 Task: Find connections with filter location Frankenthal with filter topic #lockdownwith filter profile language Potuguese with filter current company Shadowfax with filter school Institute of Engineering & Management (IEM) with filter industry Retail Luxury Goods and Jewelry with filter service category AnimationArchitecture with filter keywords title Account Manager
Action: Mouse moved to (528, 62)
Screenshot: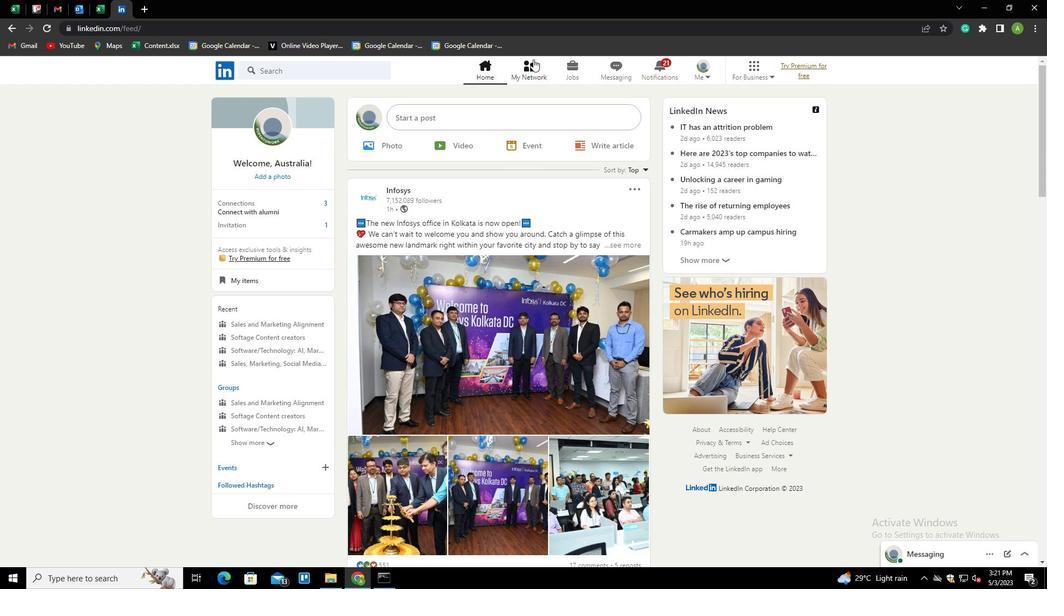
Action: Mouse pressed left at (528, 62)
Screenshot: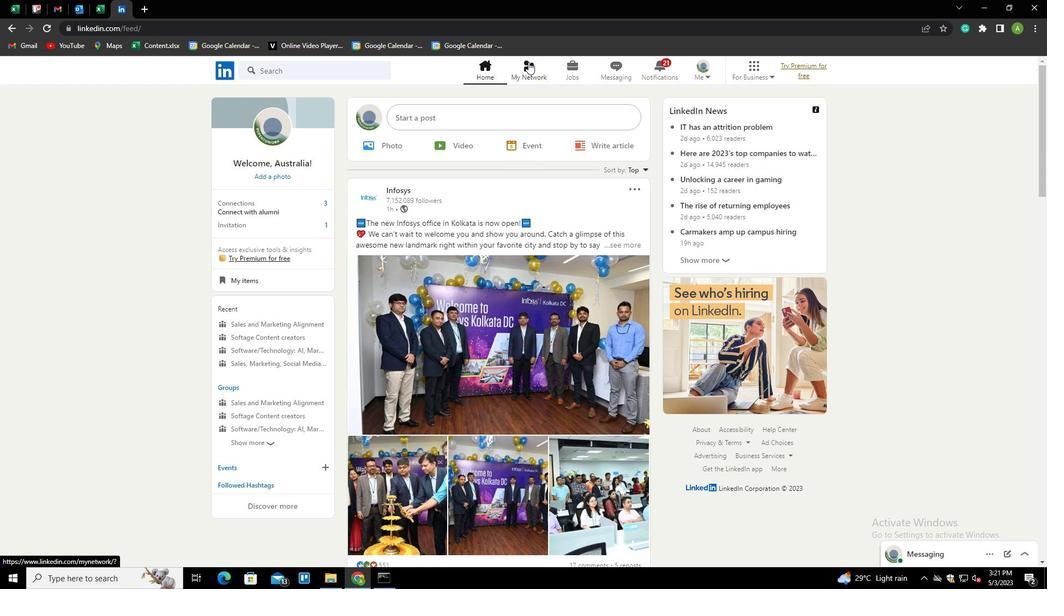 
Action: Mouse moved to (271, 133)
Screenshot: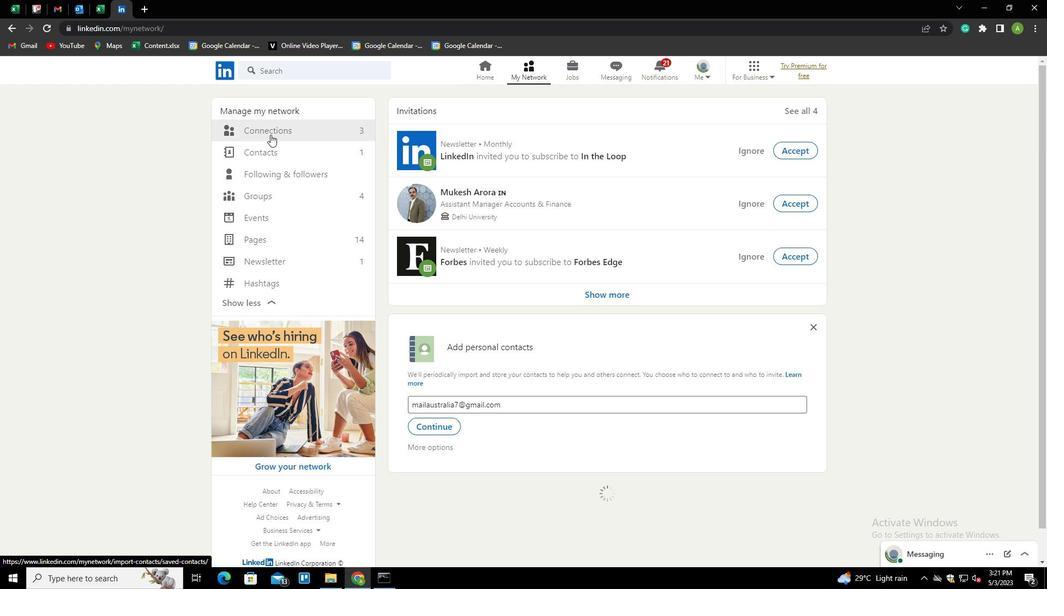 
Action: Mouse pressed left at (271, 133)
Screenshot: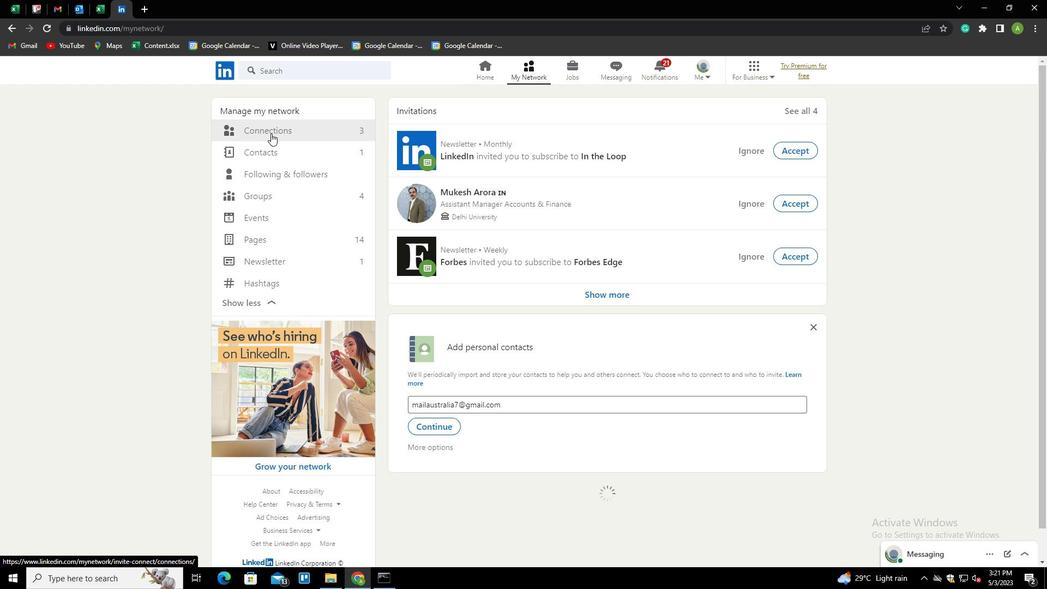
Action: Mouse moved to (591, 131)
Screenshot: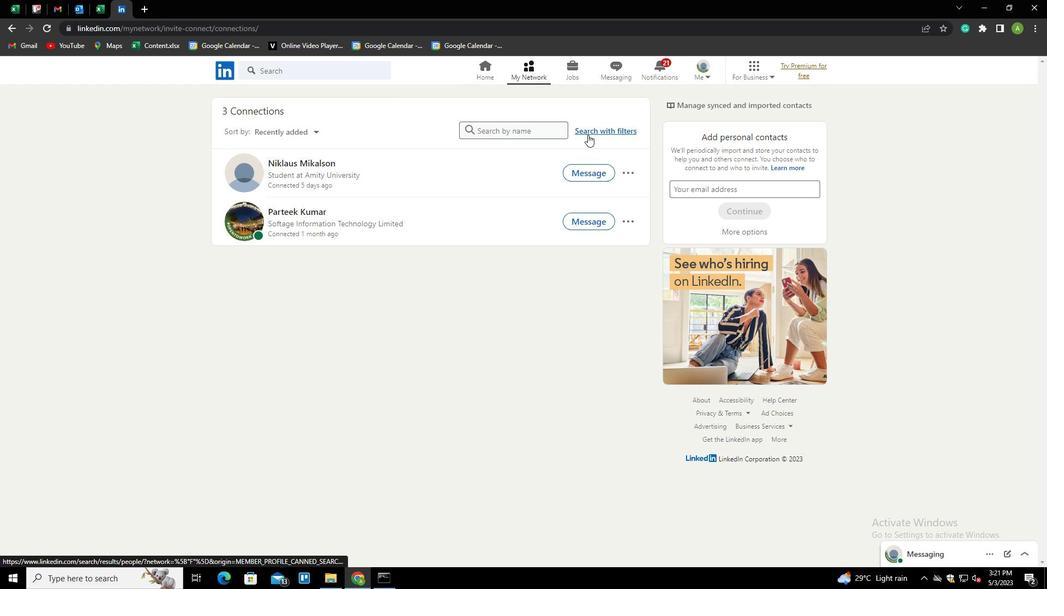 
Action: Mouse pressed left at (591, 131)
Screenshot: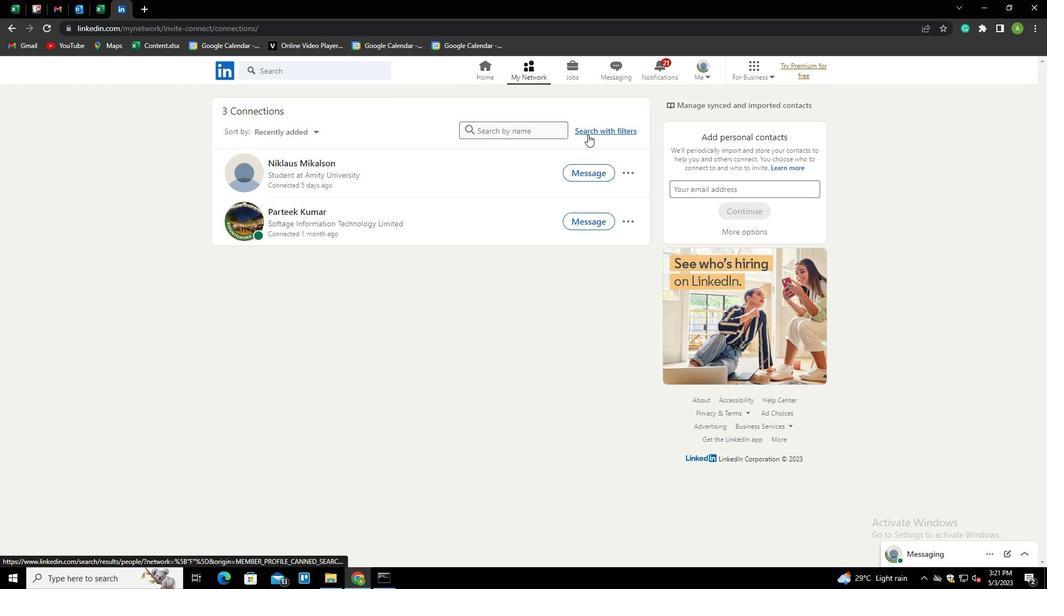 
Action: Mouse moved to (551, 92)
Screenshot: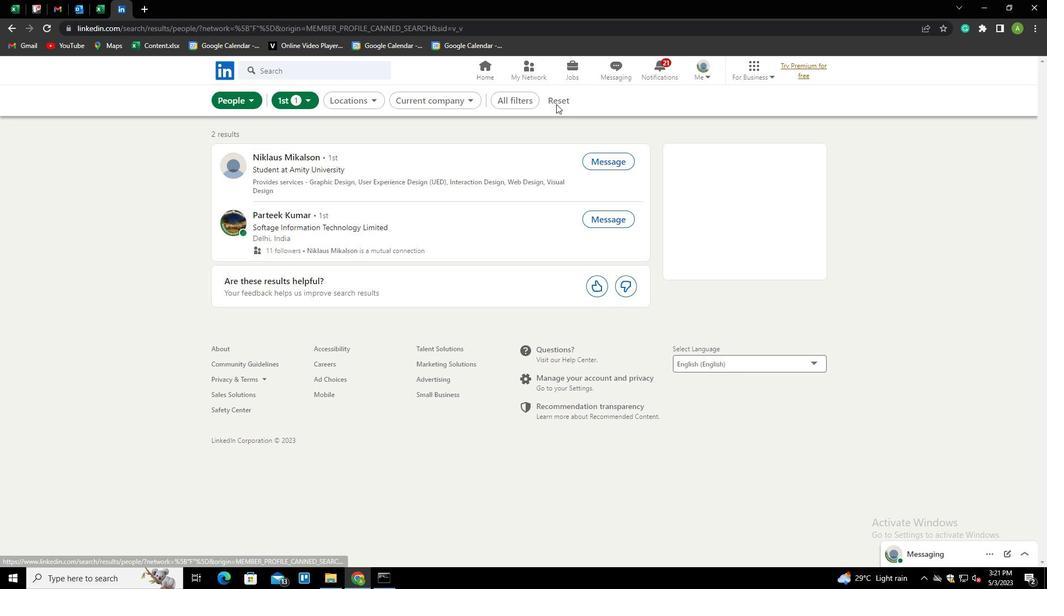 
Action: Mouse pressed left at (551, 92)
Screenshot: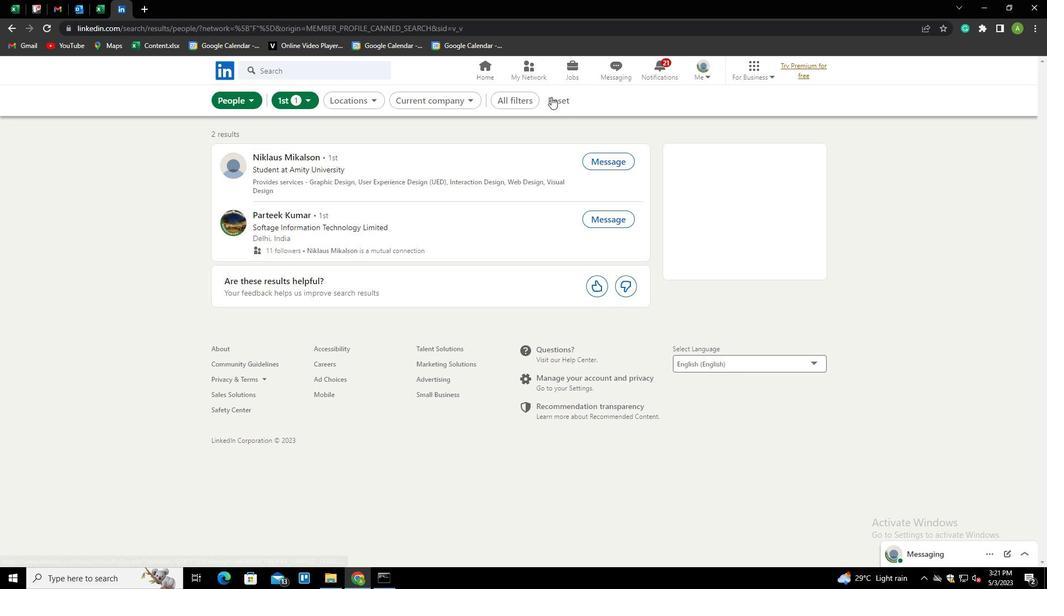 
Action: Mouse moved to (537, 96)
Screenshot: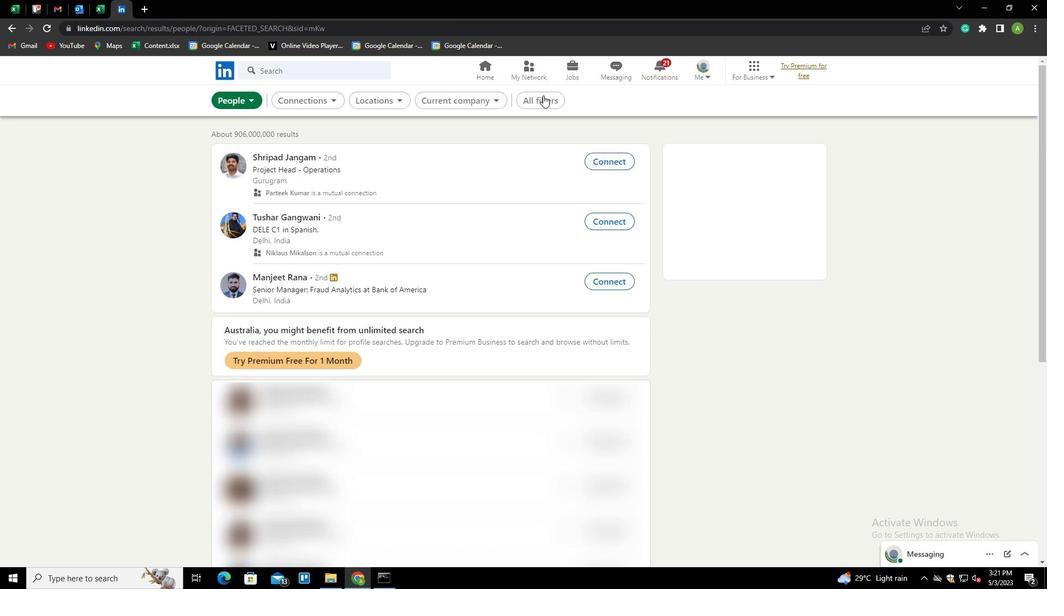 
Action: Mouse pressed left at (537, 96)
Screenshot: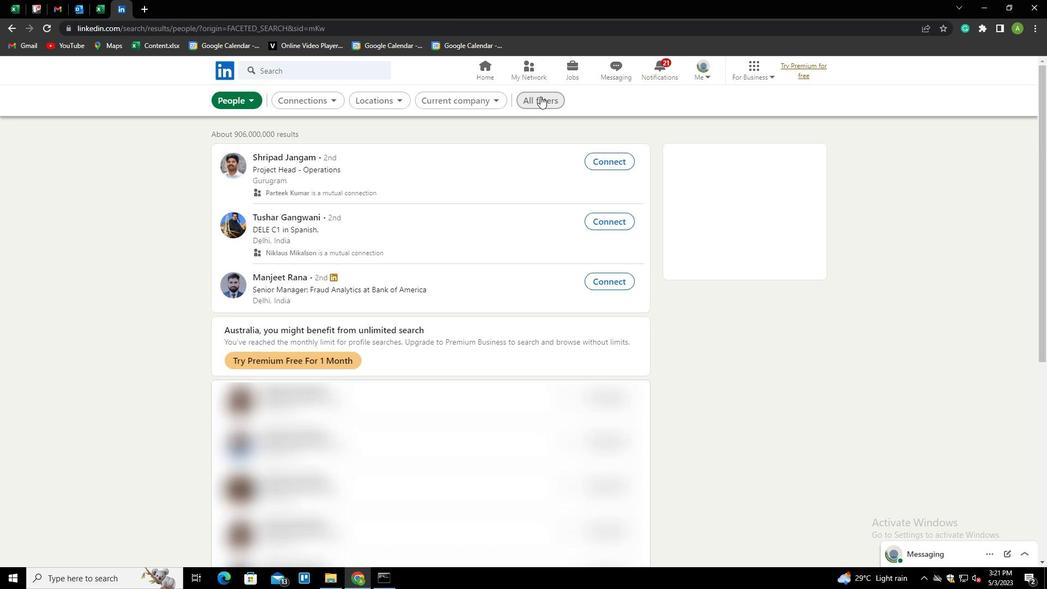 
Action: Mouse moved to (888, 318)
Screenshot: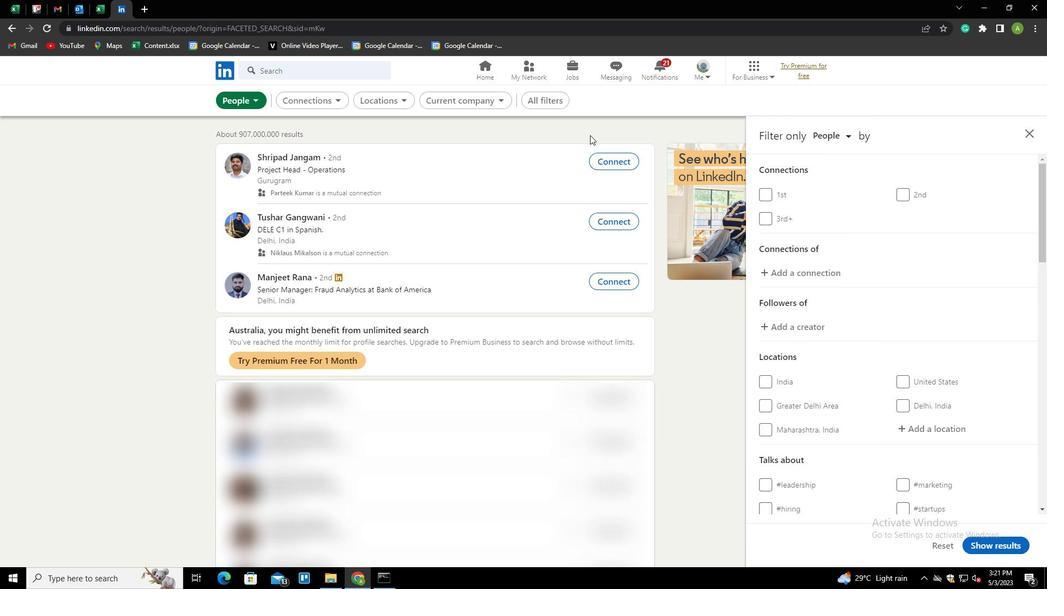 
Action: Mouse scrolled (888, 317) with delta (0, 0)
Screenshot: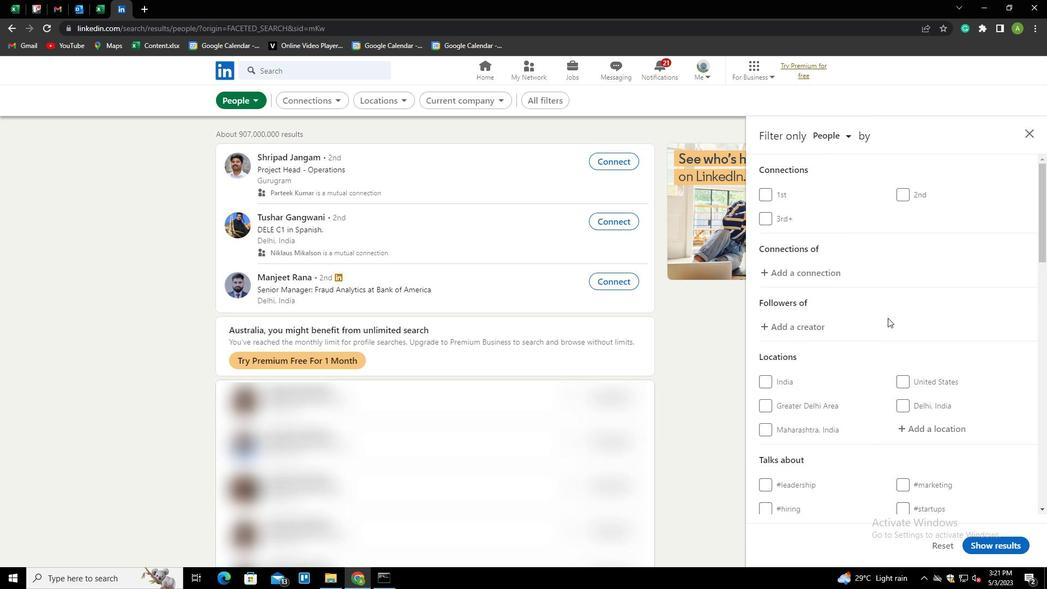 
Action: Mouse scrolled (888, 317) with delta (0, 0)
Screenshot: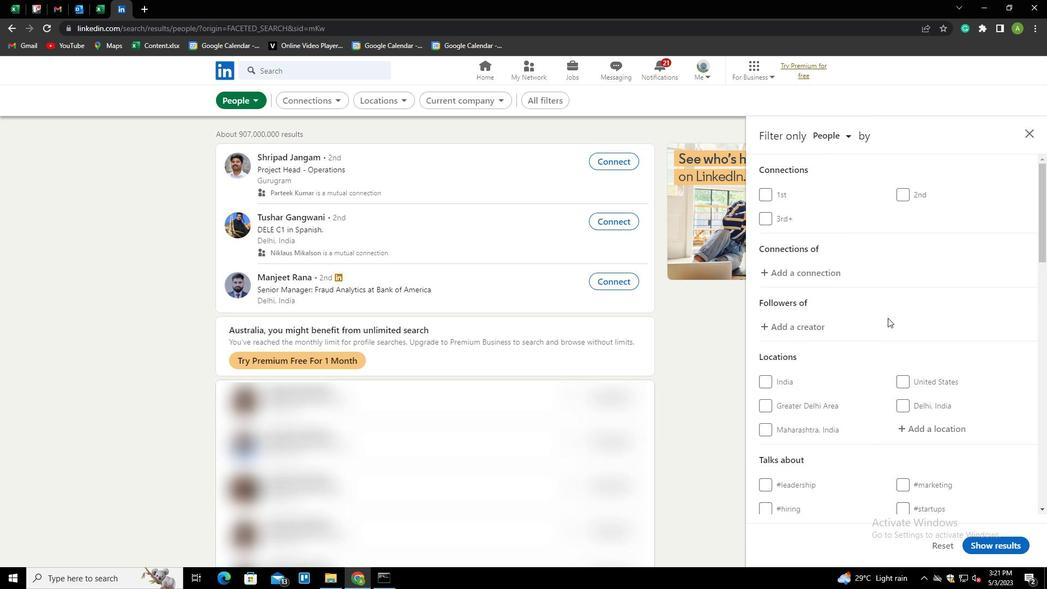 
Action: Mouse moved to (917, 312)
Screenshot: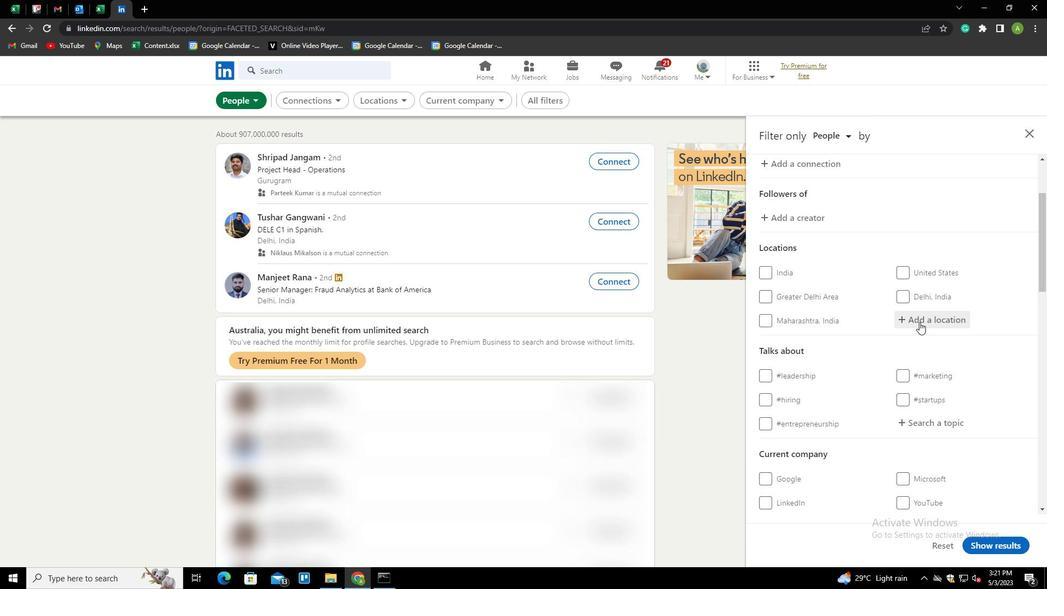 
Action: Mouse pressed left at (917, 312)
Screenshot: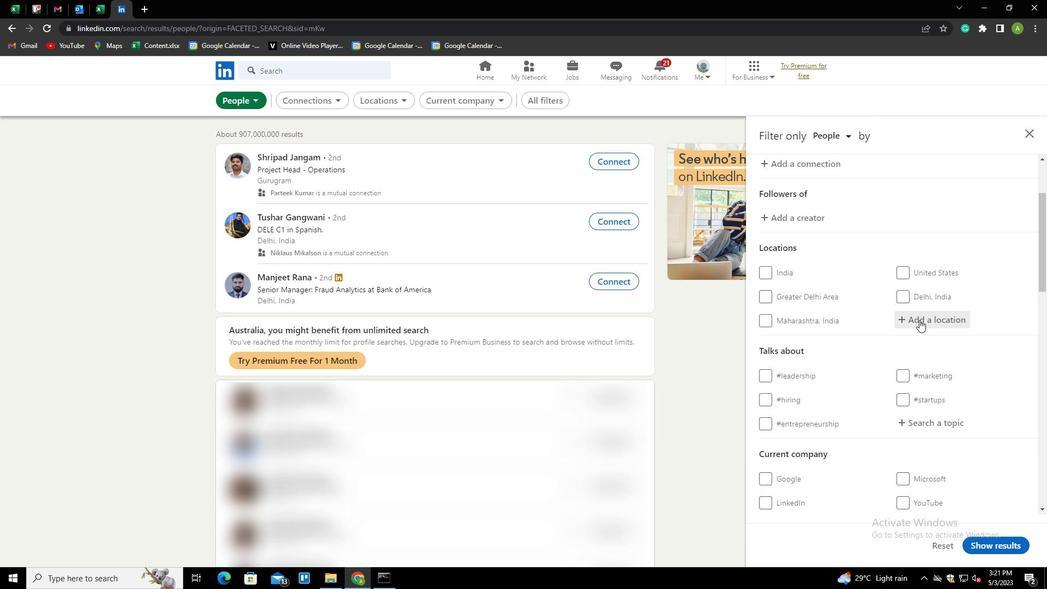 
Action: Mouse moved to (886, 313)
Screenshot: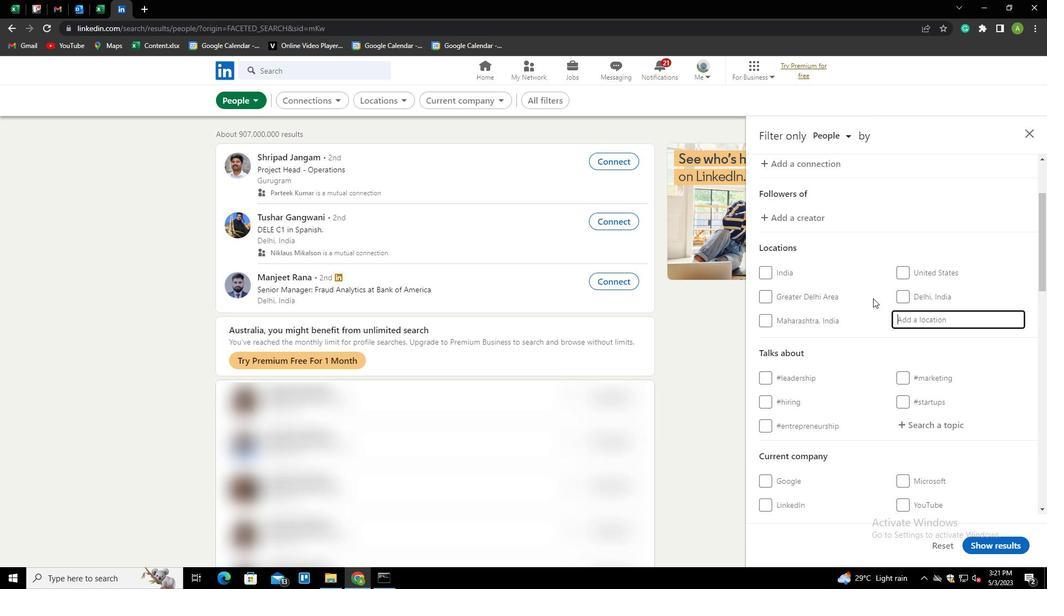 
Action: Key pressed <Key.shift>
Screenshot: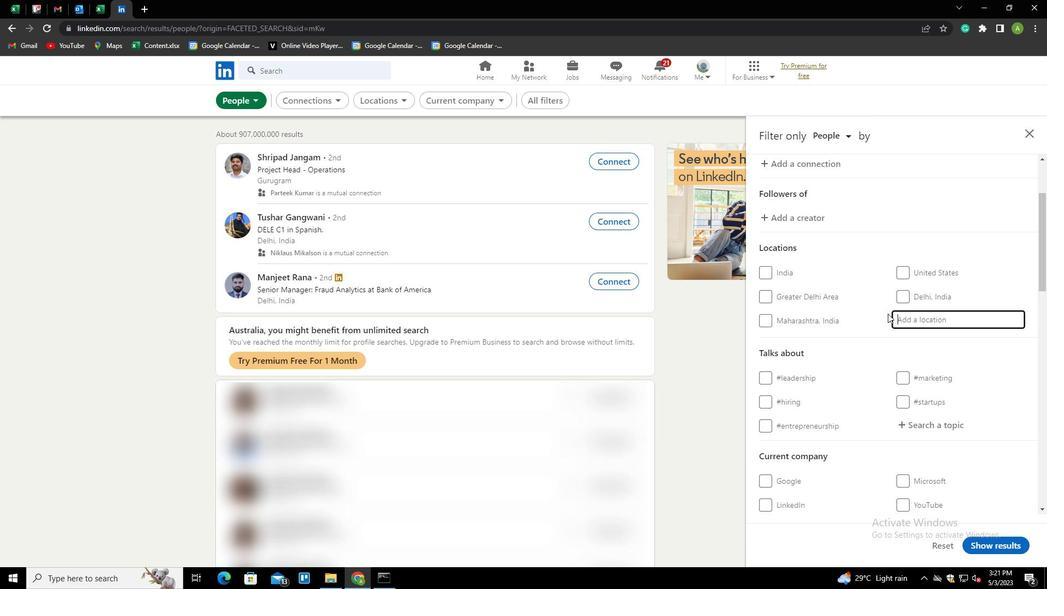 
Action: Mouse moved to (885, 313)
Screenshot: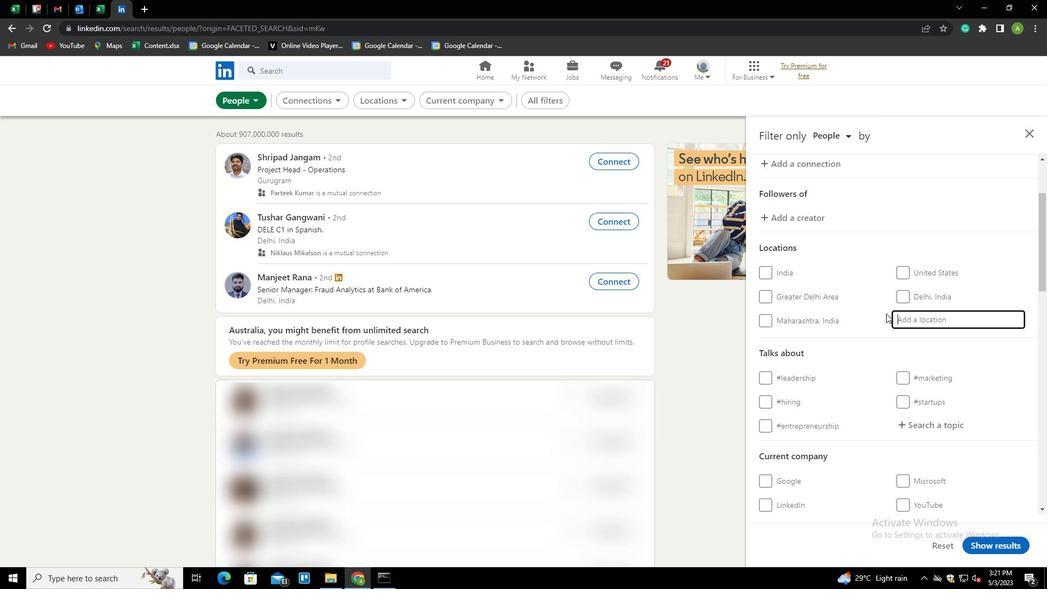 
Action: Key pressed FRANKENTHAL<Key.down><Key.enter>
Screenshot: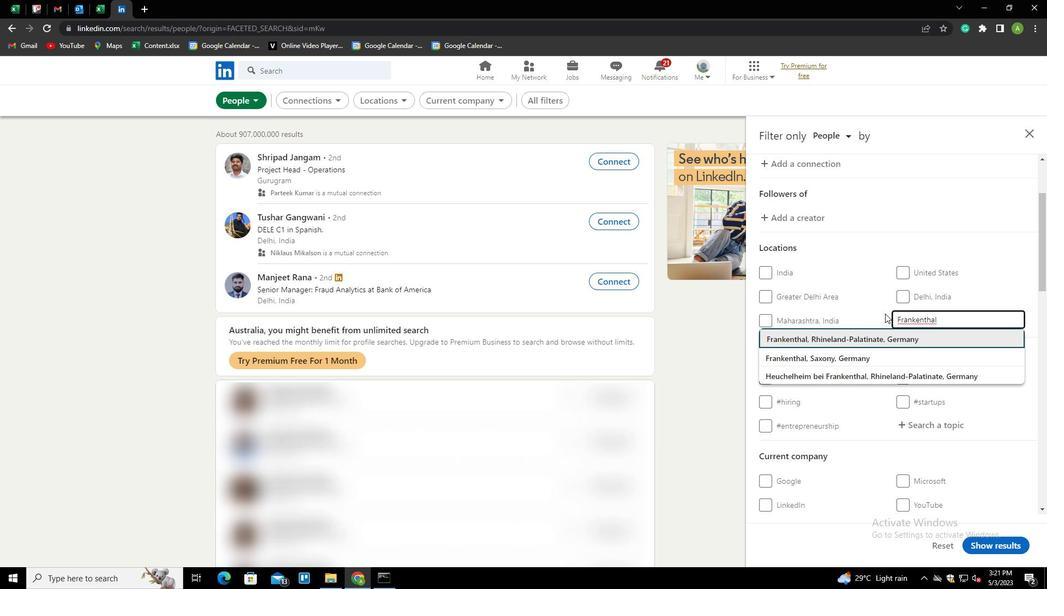 
Action: Mouse scrolled (885, 313) with delta (0, 0)
Screenshot: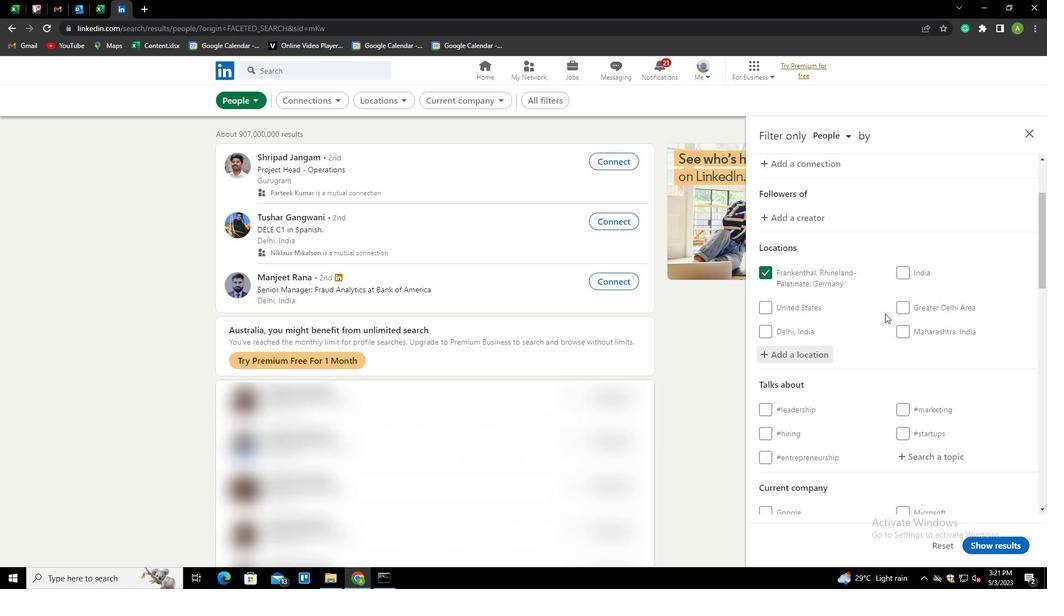 
Action: Mouse scrolled (885, 313) with delta (0, 0)
Screenshot: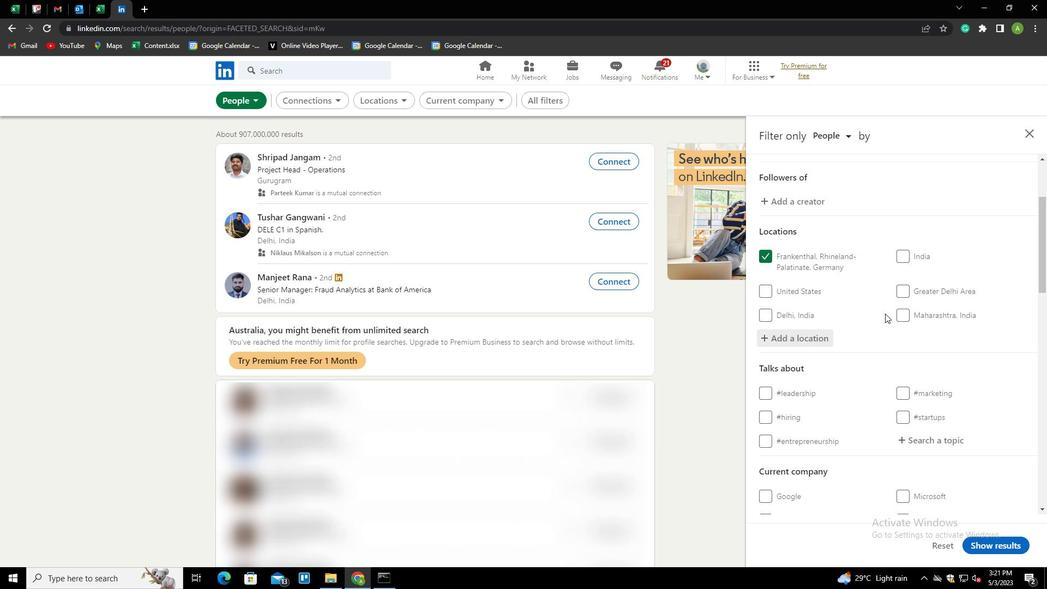 
Action: Mouse scrolled (885, 313) with delta (0, 0)
Screenshot: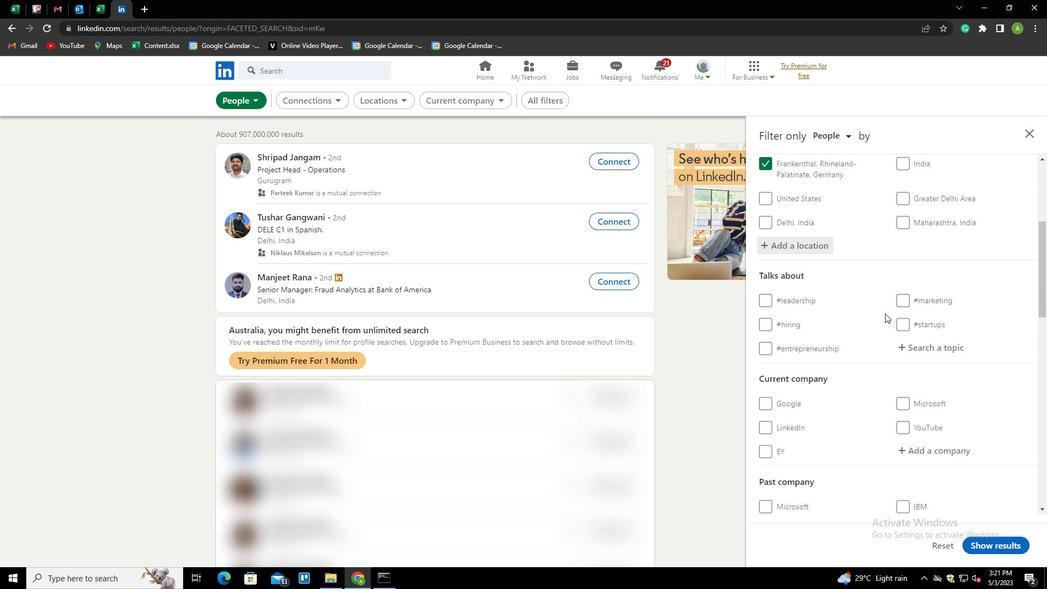 
Action: Mouse moved to (923, 287)
Screenshot: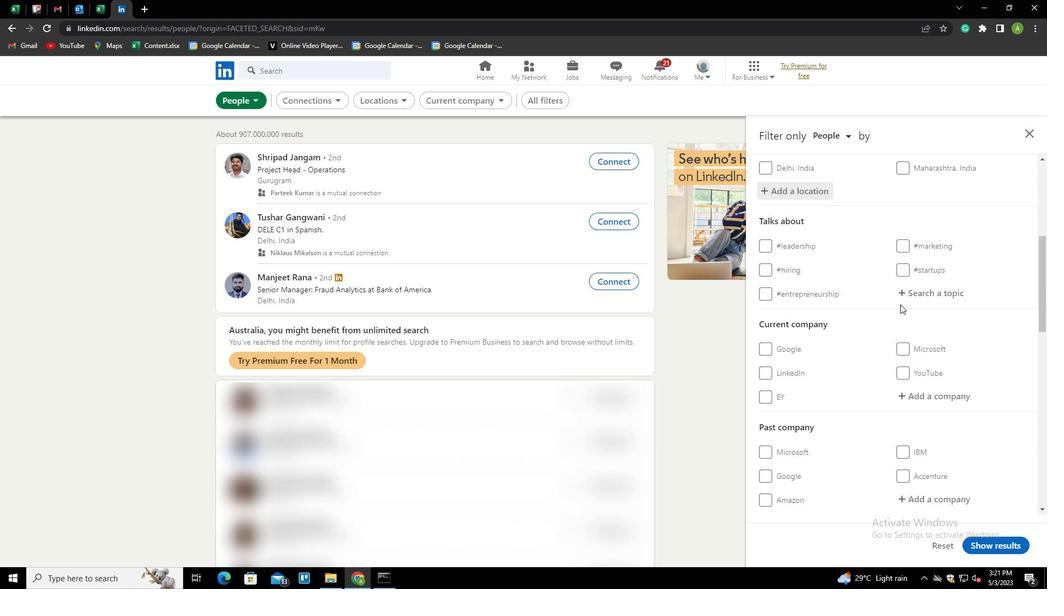 
Action: Mouse pressed left at (923, 287)
Screenshot: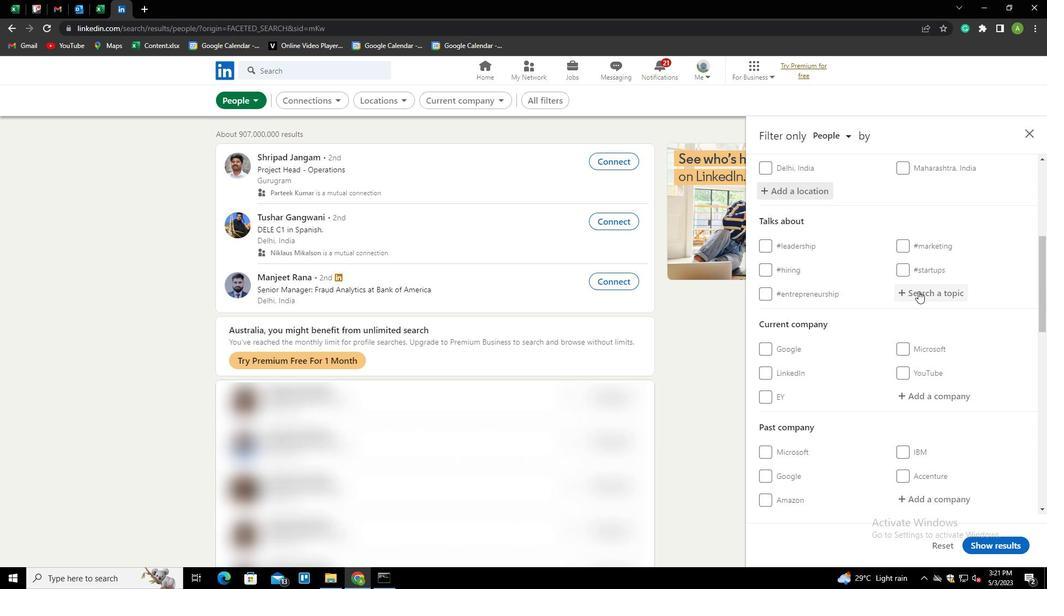
Action: Mouse moved to (838, 231)
Screenshot: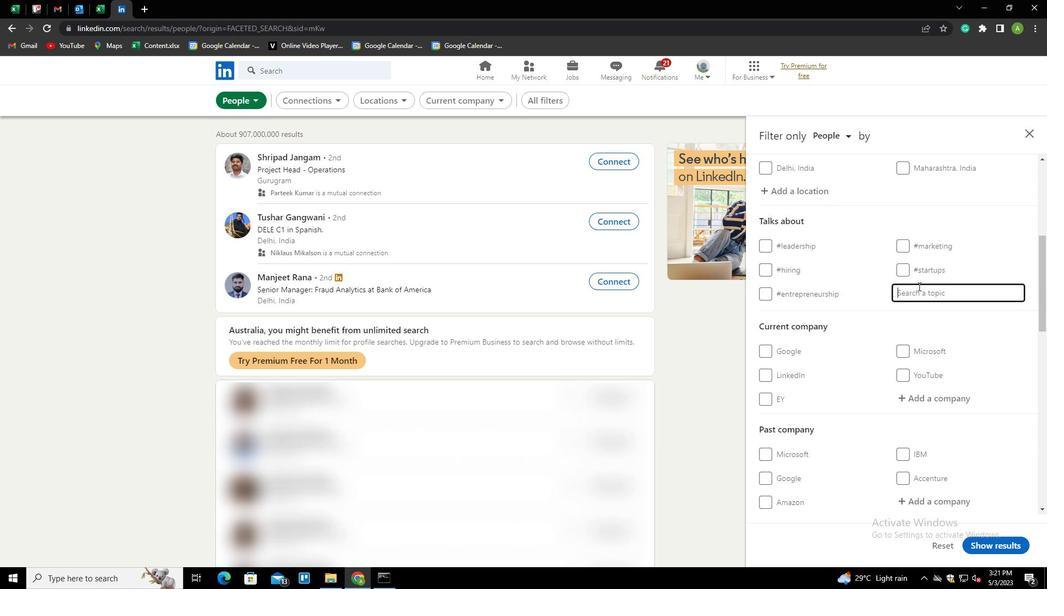 
Action: Key pressed LOCKDOE<Key.backspace>WN<Key.down><Key.enter>
Screenshot: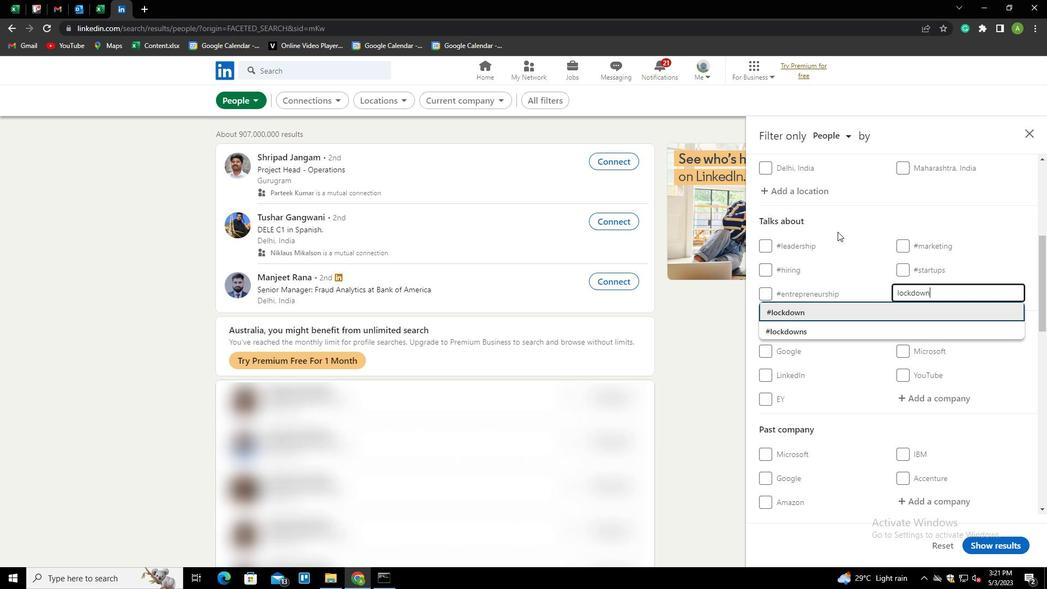 
Action: Mouse scrolled (838, 231) with delta (0, 0)
Screenshot: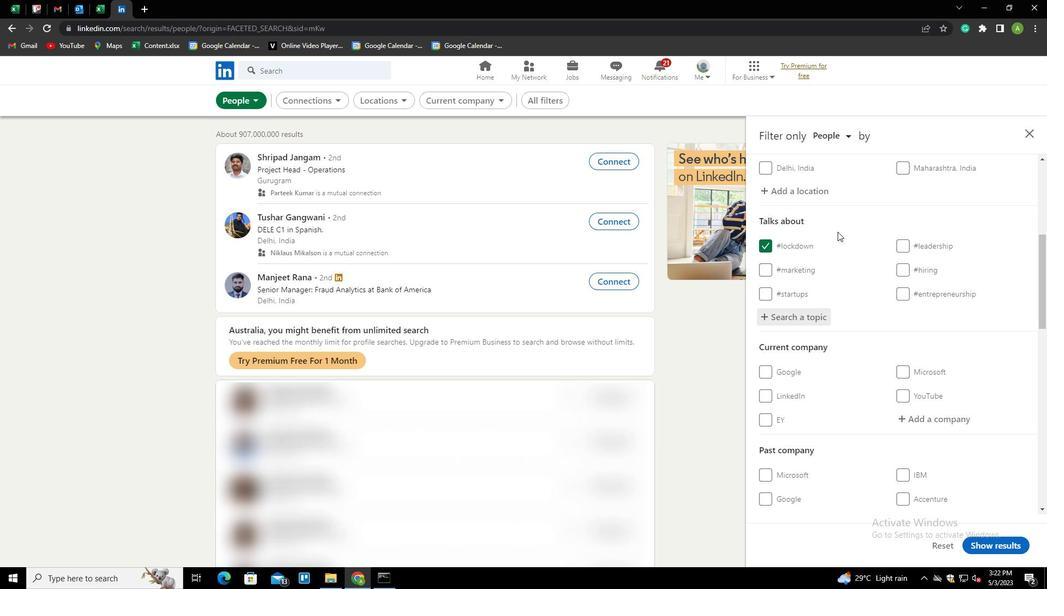 
Action: Mouse scrolled (838, 231) with delta (0, 0)
Screenshot: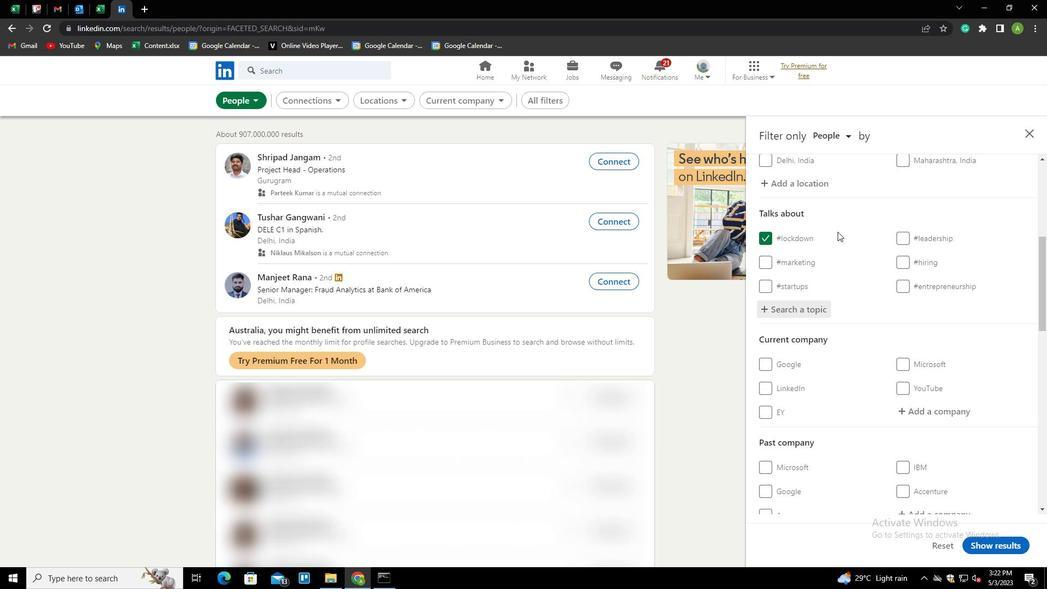 
Action: Mouse scrolled (838, 231) with delta (0, 0)
Screenshot: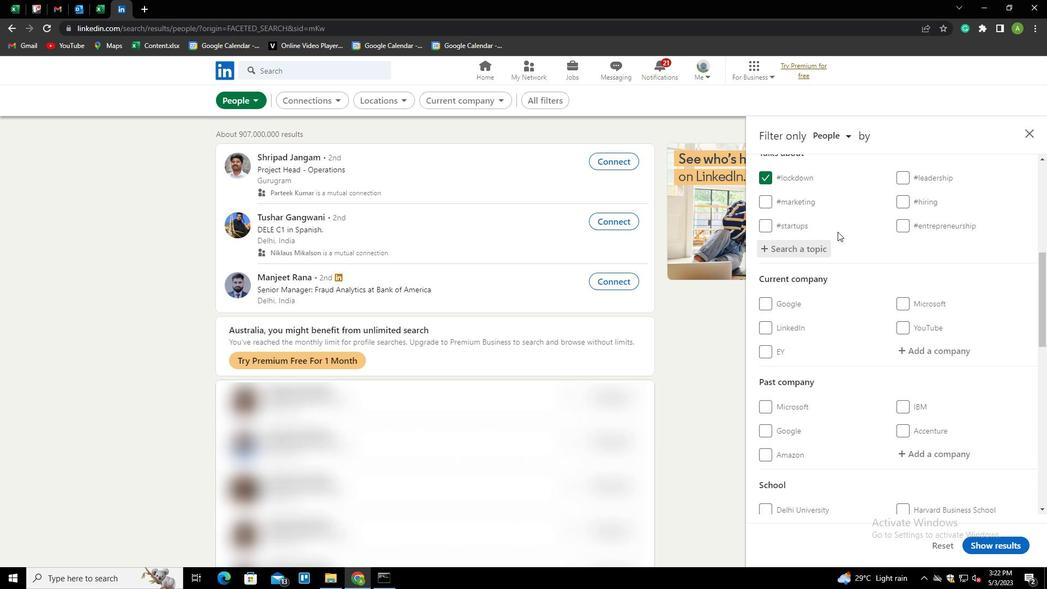 
Action: Mouse moved to (921, 267)
Screenshot: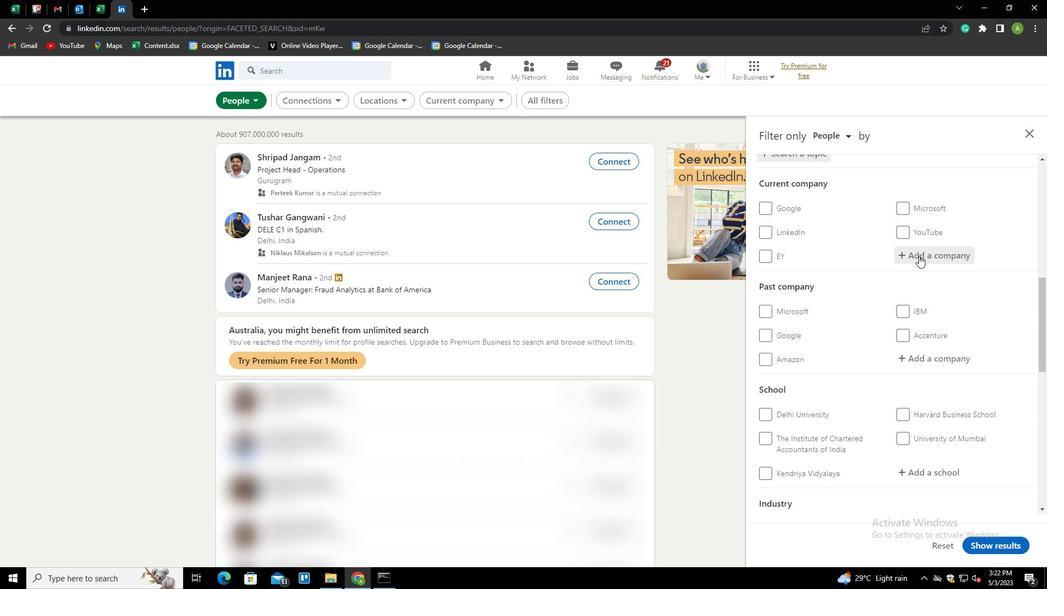 
Action: Mouse scrolled (921, 267) with delta (0, 0)
Screenshot: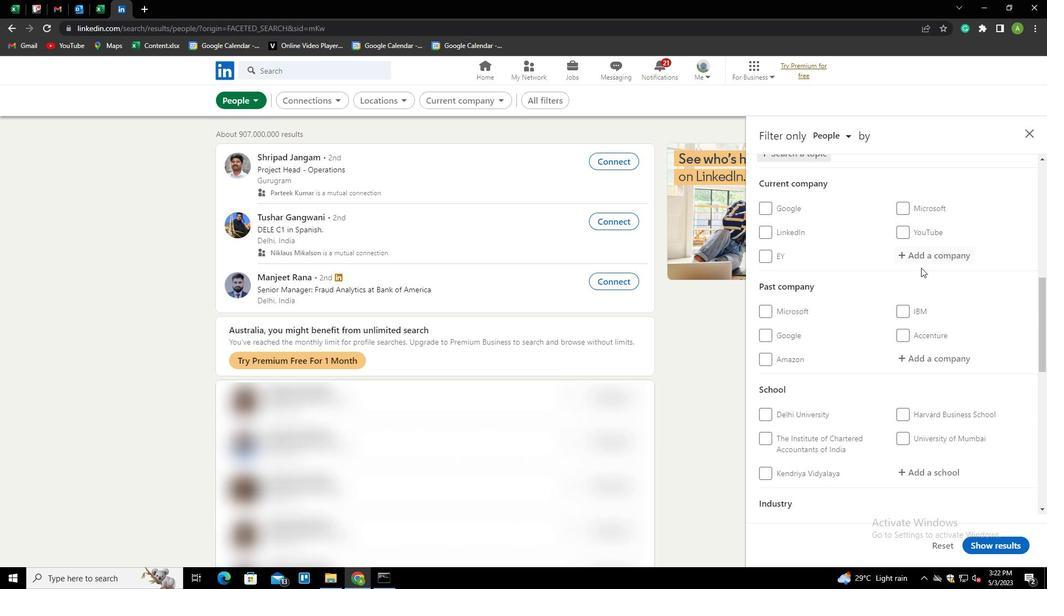 
Action: Mouse scrolled (921, 267) with delta (0, 0)
Screenshot: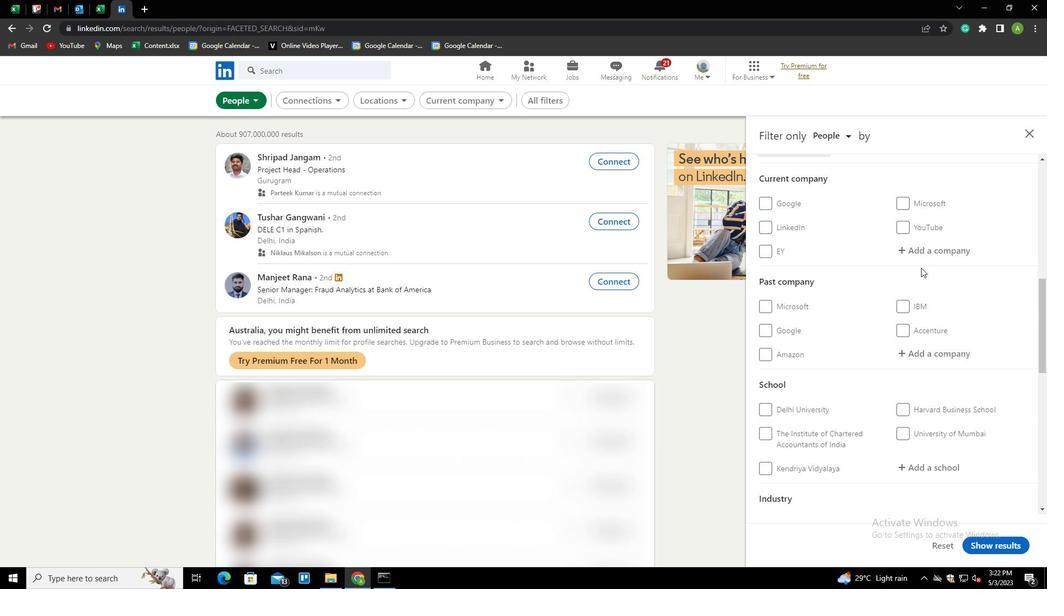 
Action: Mouse scrolled (921, 267) with delta (0, 0)
Screenshot: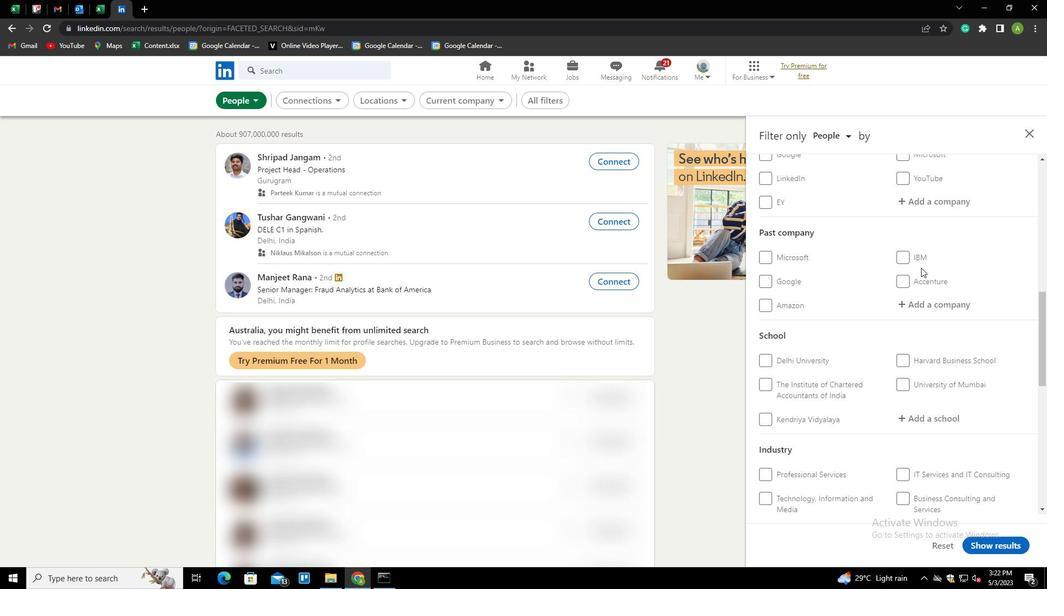 
Action: Mouse scrolled (921, 267) with delta (0, 0)
Screenshot: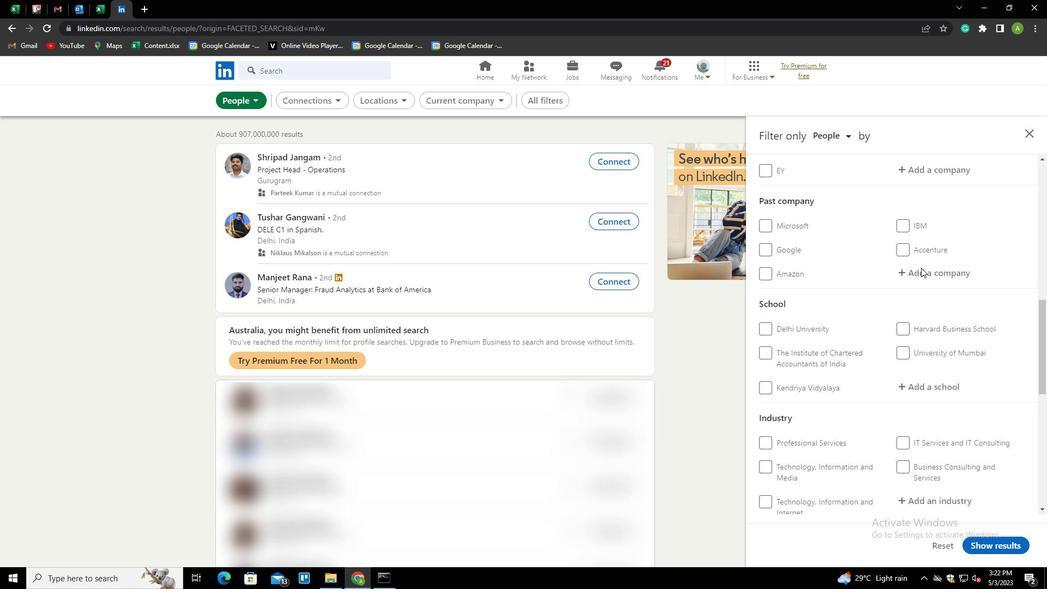
Action: Mouse scrolled (921, 267) with delta (0, 0)
Screenshot: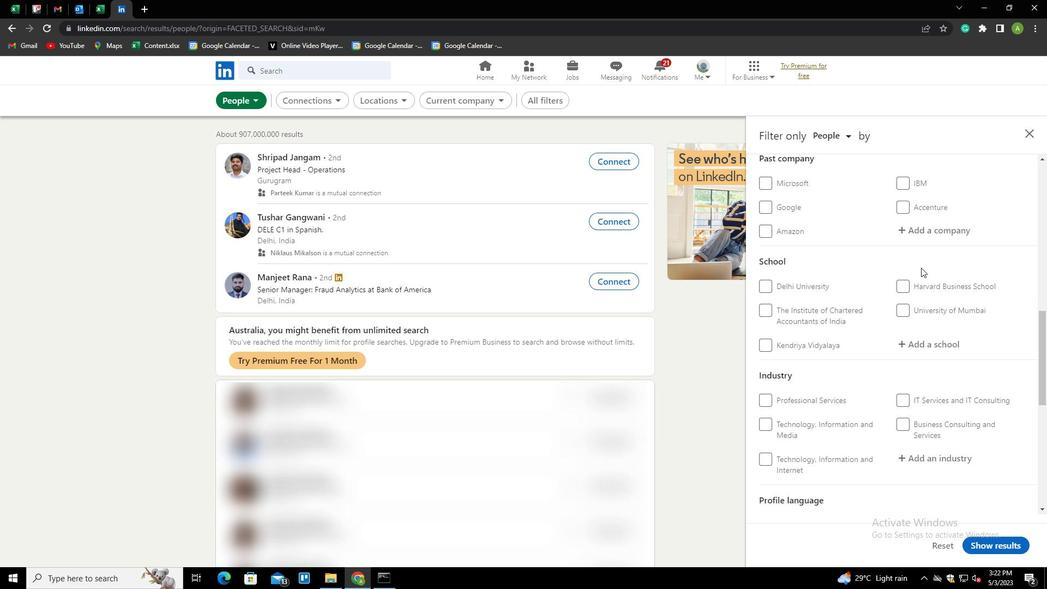 
Action: Mouse scrolled (921, 267) with delta (0, 0)
Screenshot: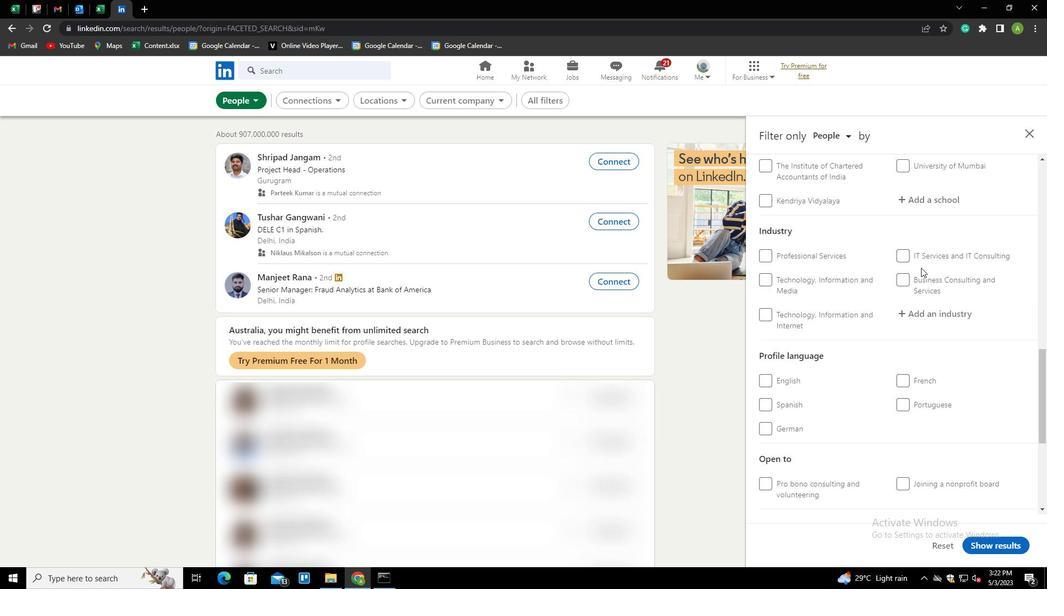 
Action: Mouse scrolled (921, 267) with delta (0, 0)
Screenshot: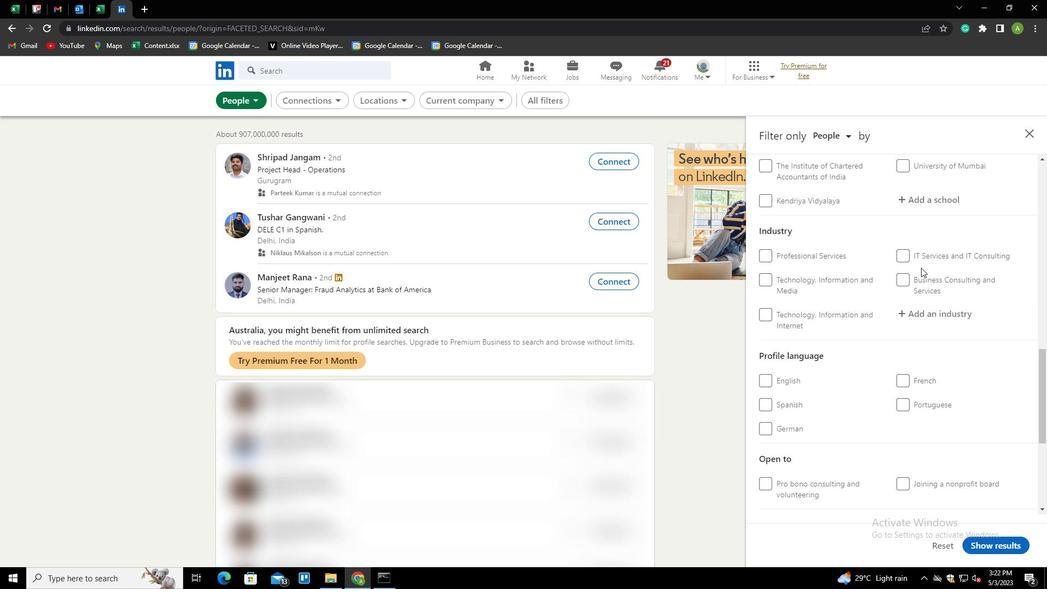 
Action: Mouse moved to (905, 294)
Screenshot: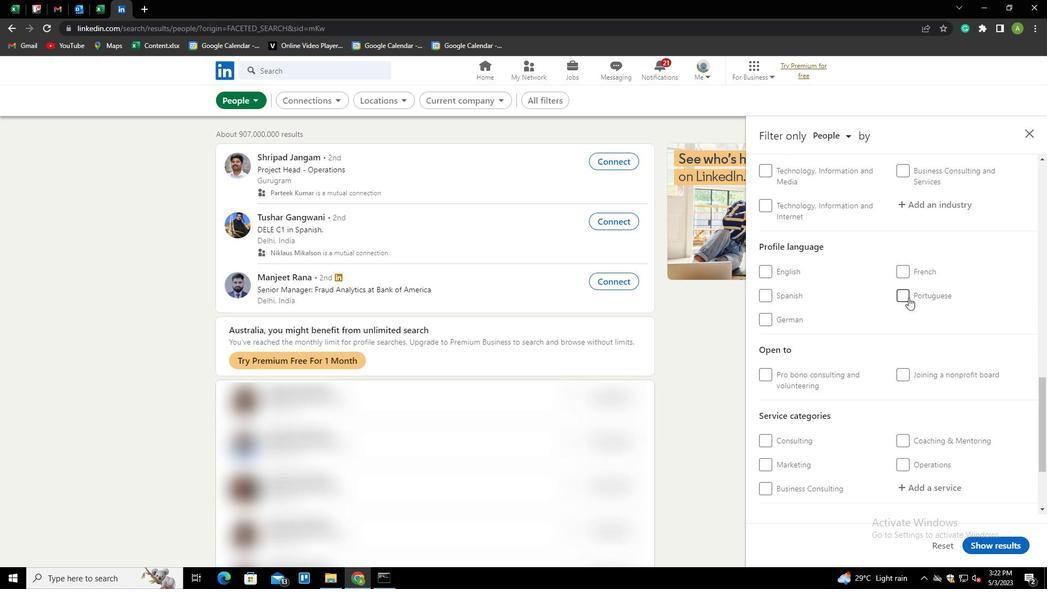 
Action: Mouse pressed left at (905, 294)
Screenshot: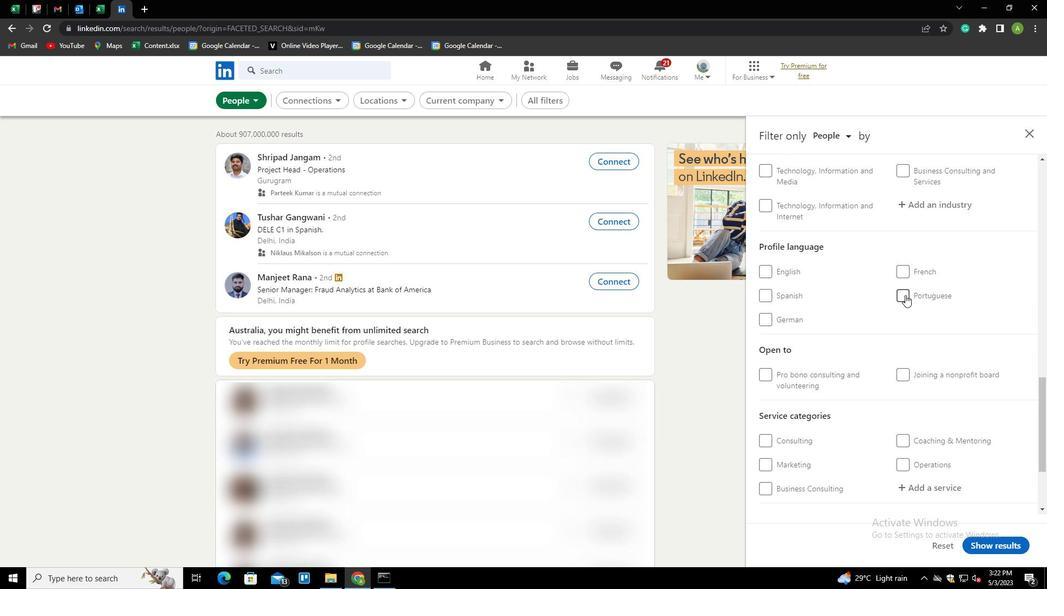 
Action: Mouse moved to (935, 283)
Screenshot: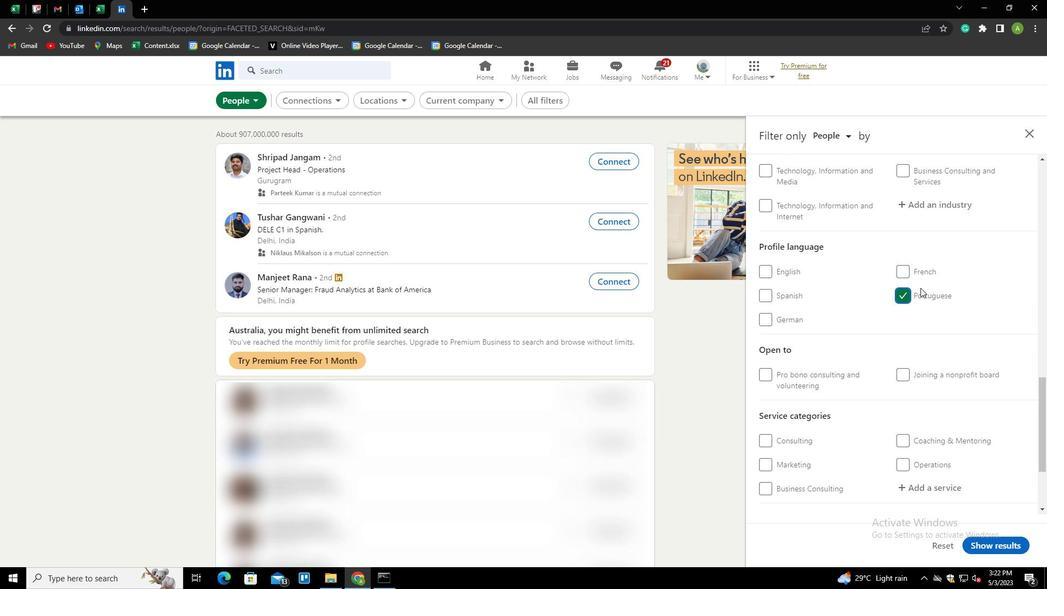 
Action: Mouse scrolled (935, 284) with delta (0, 0)
Screenshot: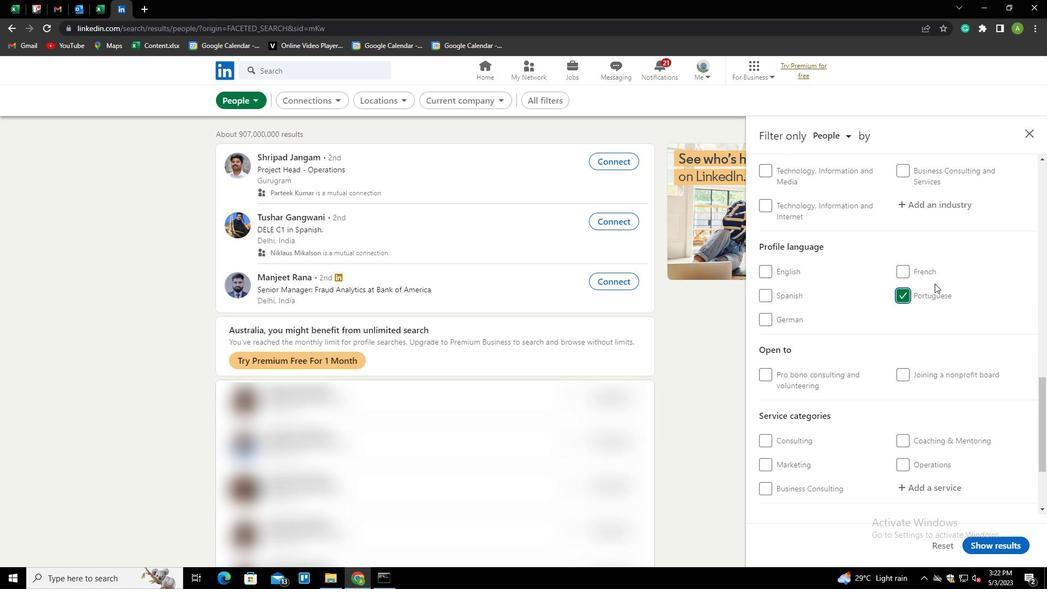 
Action: Mouse scrolled (935, 284) with delta (0, 0)
Screenshot: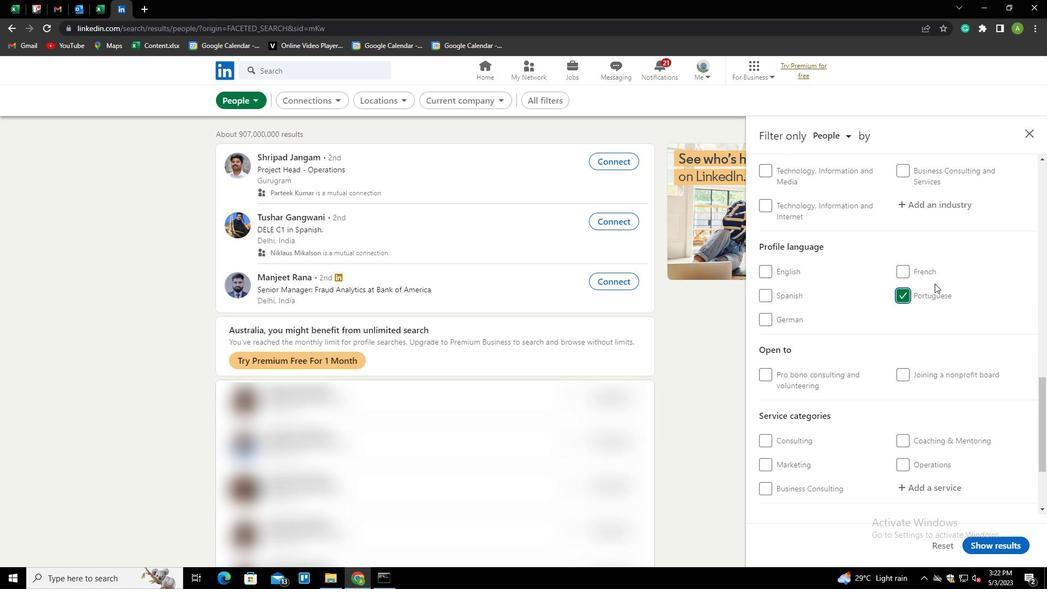 
Action: Mouse scrolled (935, 284) with delta (0, 0)
Screenshot: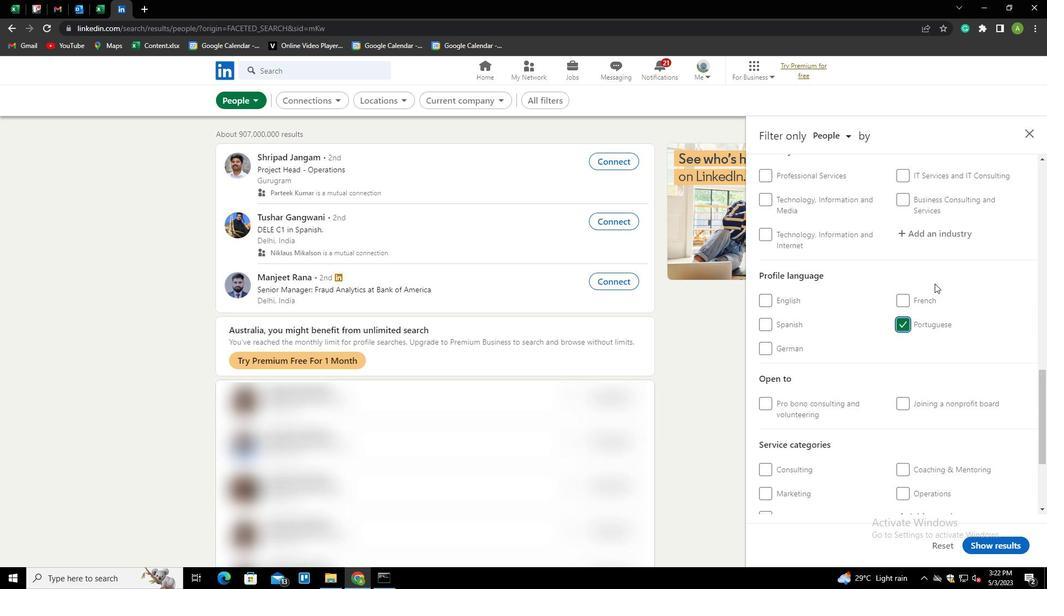 
Action: Mouse scrolled (935, 284) with delta (0, 0)
Screenshot: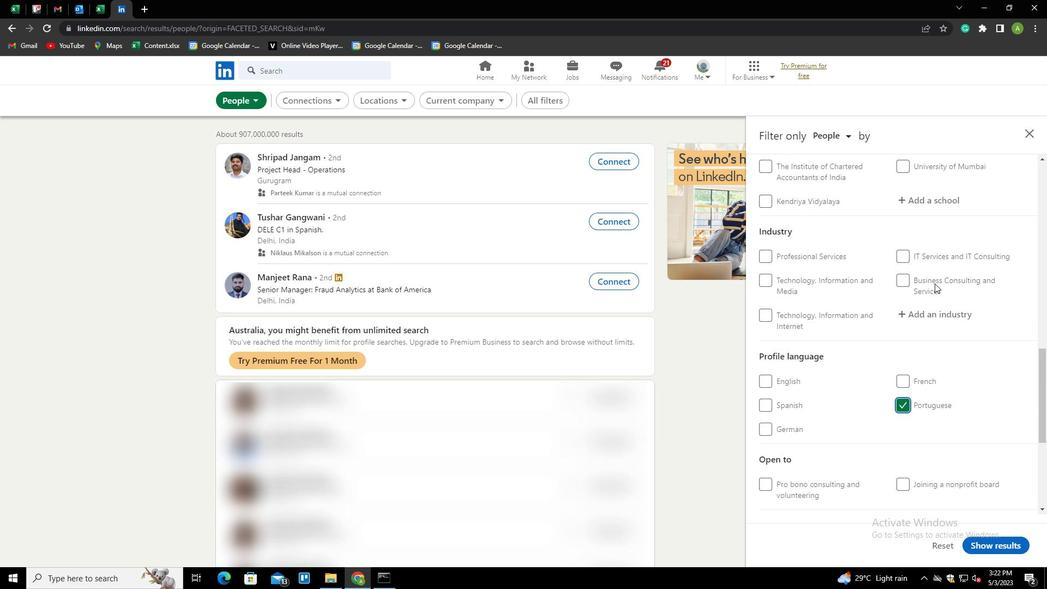 
Action: Mouse scrolled (935, 284) with delta (0, 0)
Screenshot: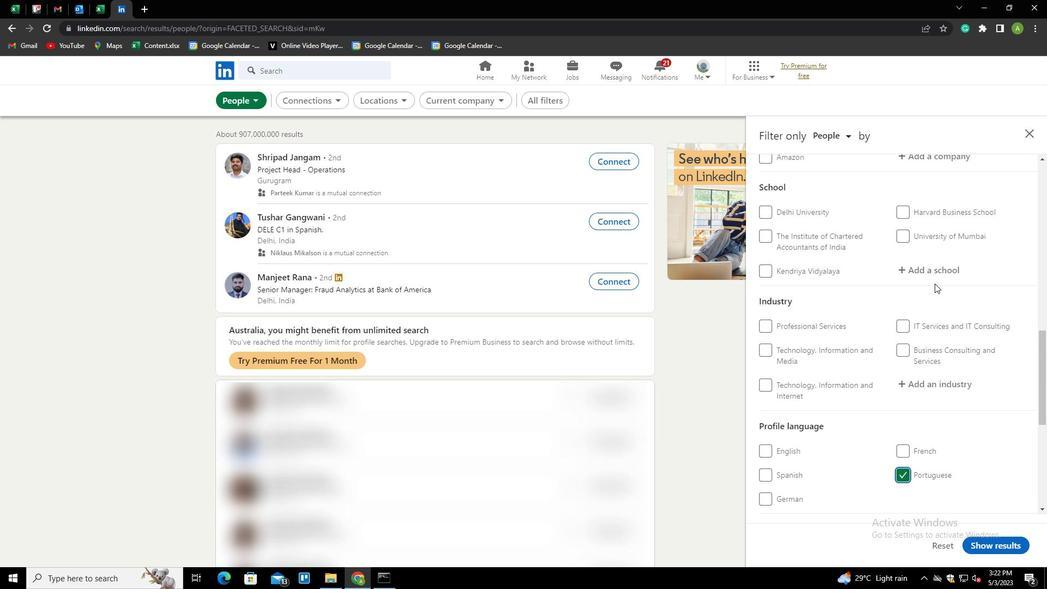 
Action: Mouse scrolled (935, 284) with delta (0, 0)
Screenshot: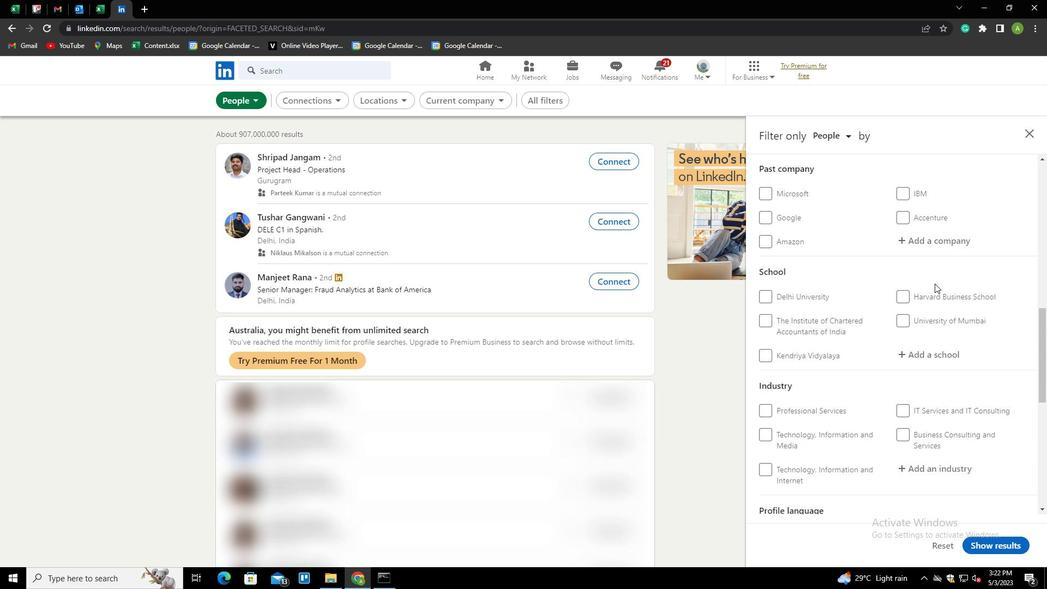 
Action: Mouse moved to (929, 237)
Screenshot: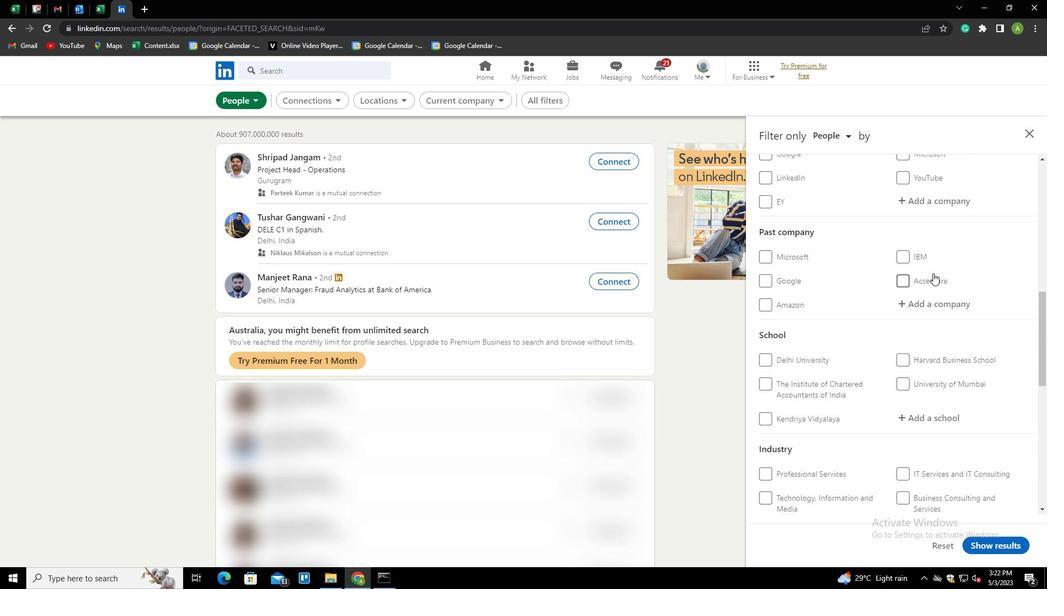 
Action: Mouse scrolled (929, 238) with delta (0, 0)
Screenshot: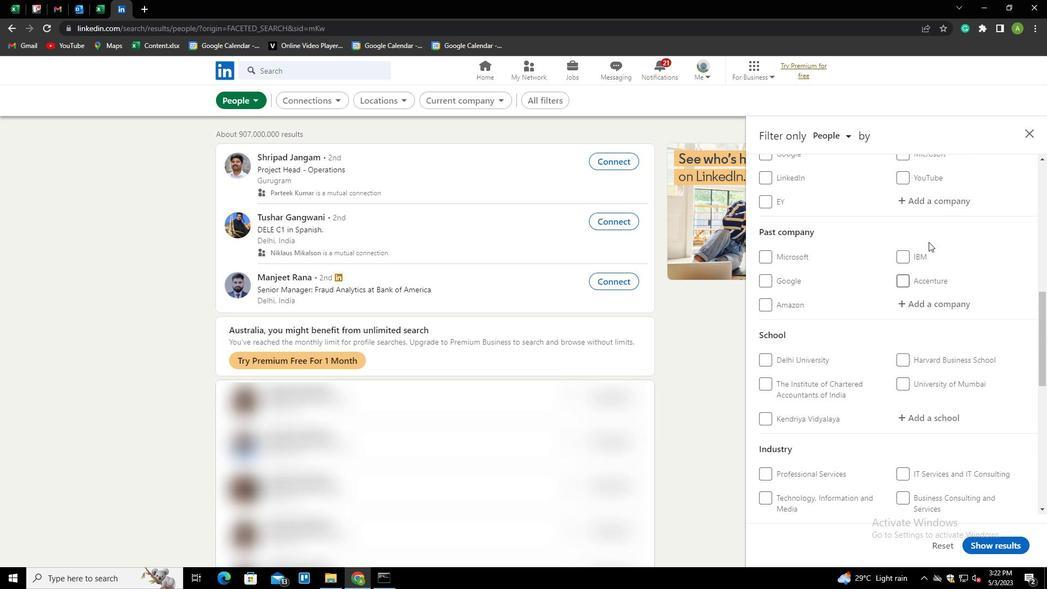 
Action: Mouse moved to (927, 257)
Screenshot: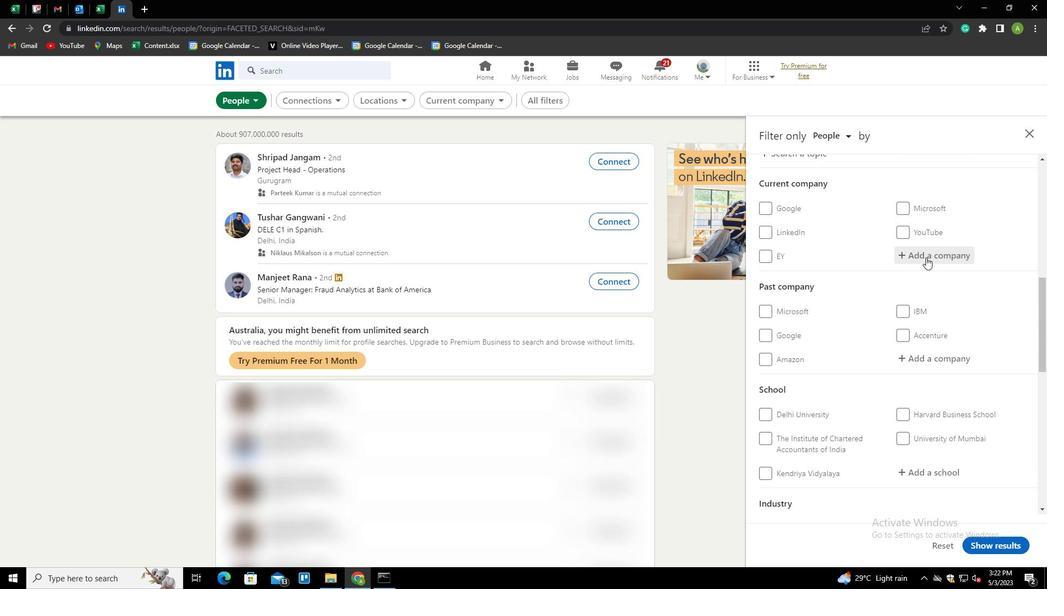 
Action: Mouse pressed left at (927, 257)
Screenshot: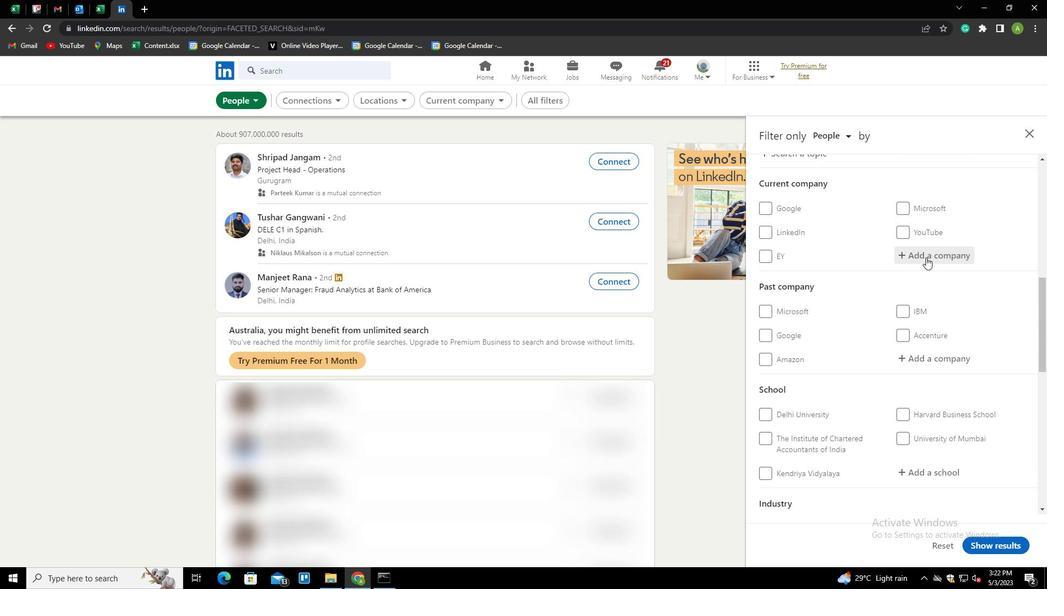 
Action: Mouse moved to (925, 256)
Screenshot: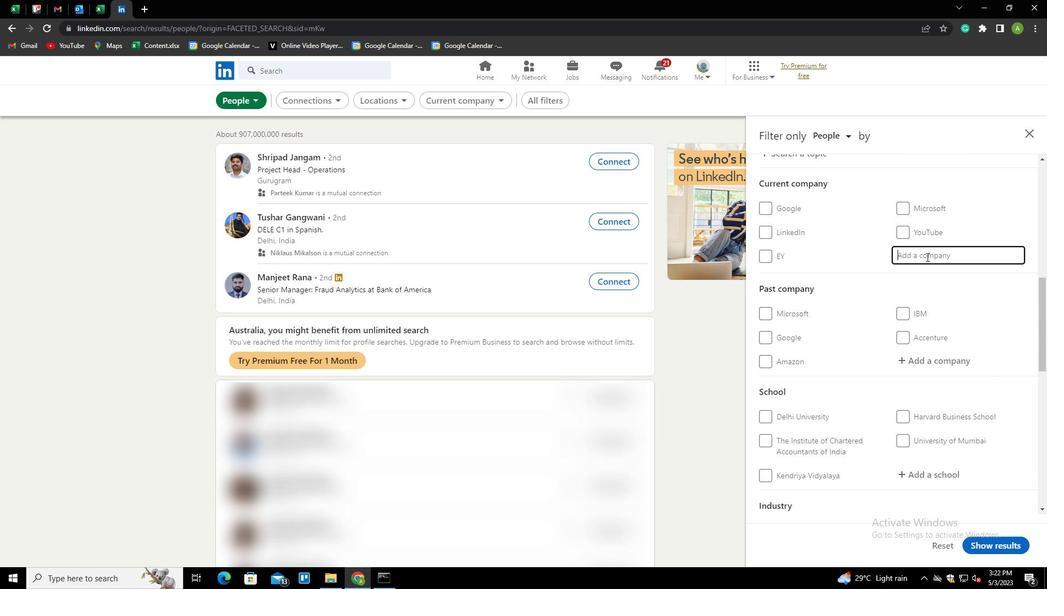 
Action: Key pressed <Key.shift>
Screenshot: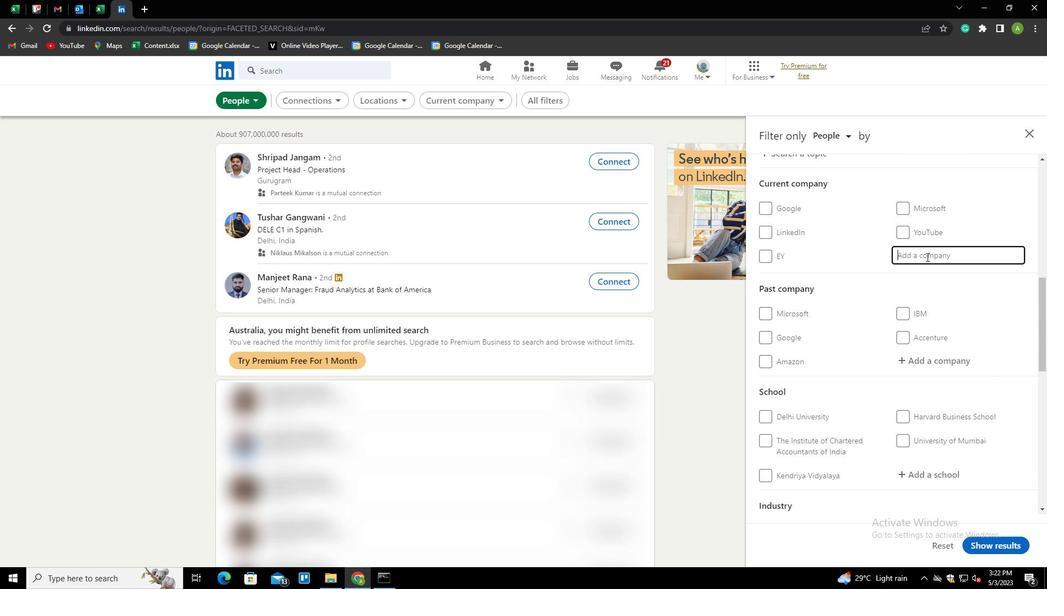
Action: Mouse moved to (921, 256)
Screenshot: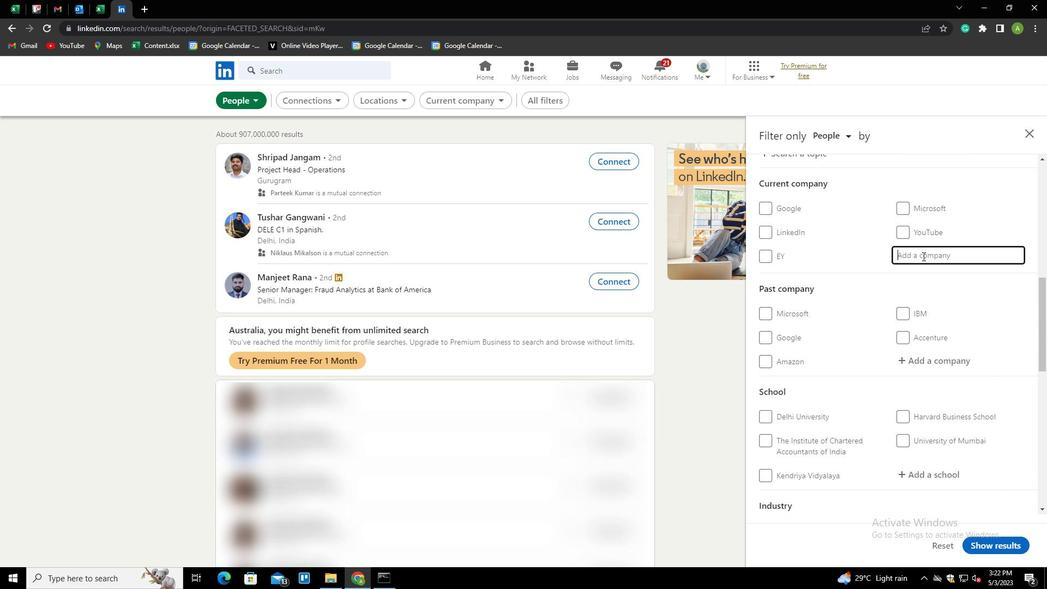 
Action: Key pressed SHADOWFOX<Key.down><Key.down><Key.down><Key.enter>
Screenshot: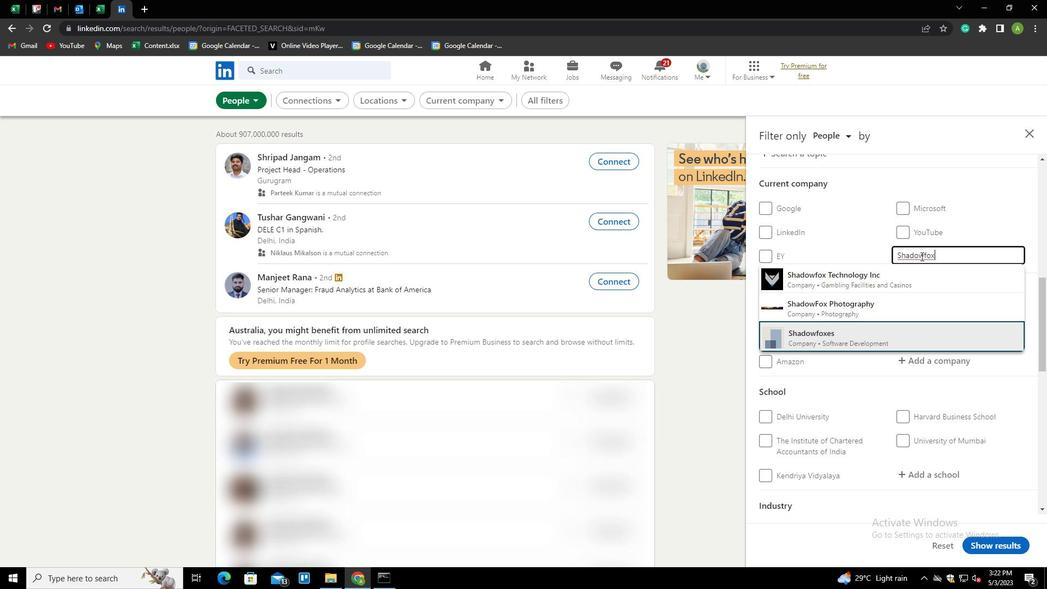 
Action: Mouse scrolled (921, 255) with delta (0, 0)
Screenshot: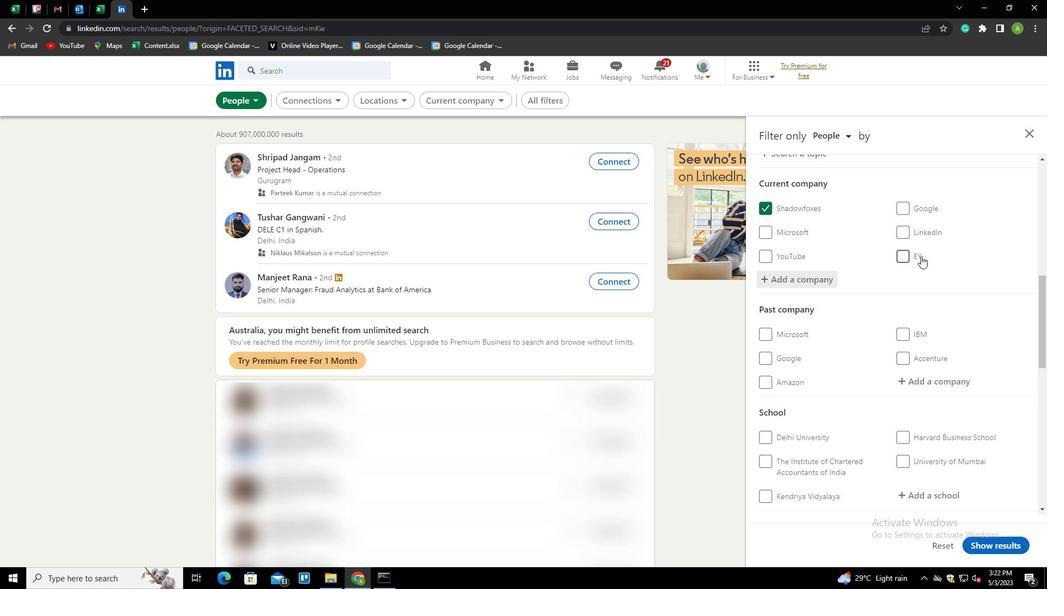 
Action: Mouse scrolled (921, 255) with delta (0, 0)
Screenshot: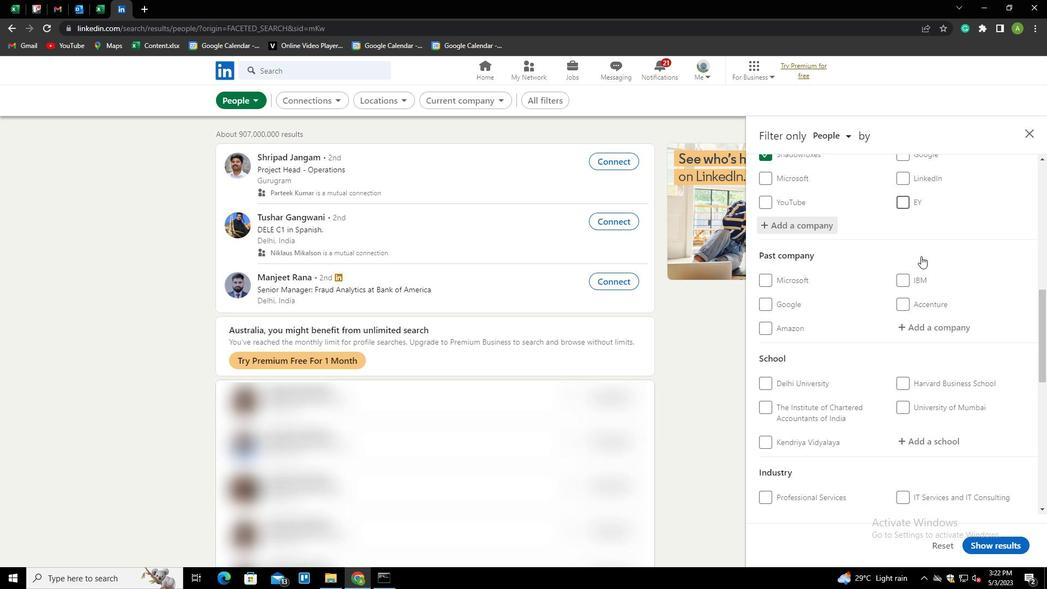 
Action: Mouse scrolled (921, 255) with delta (0, 0)
Screenshot: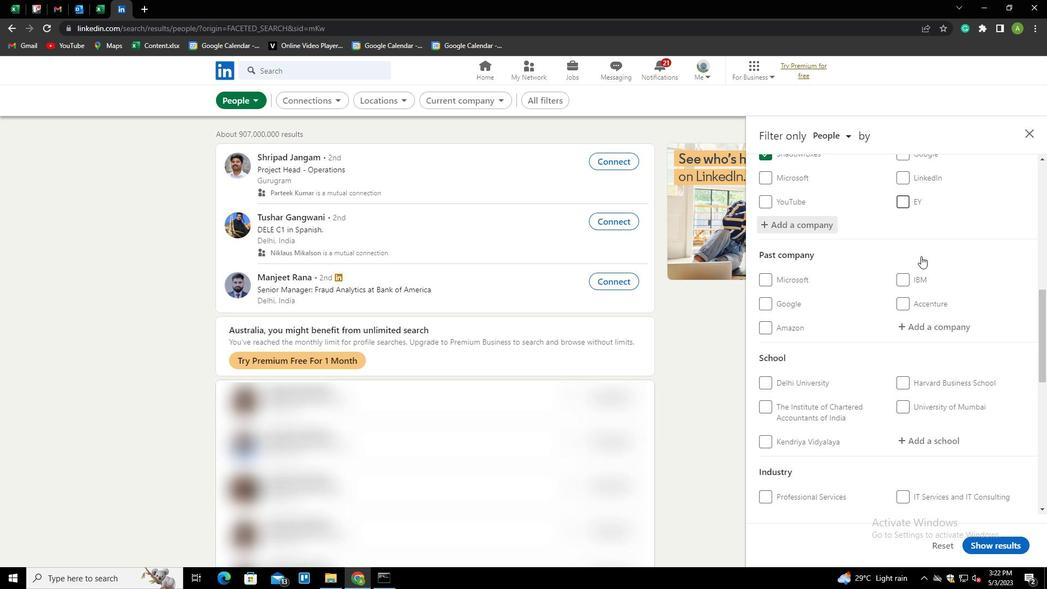 
Action: Mouse moved to (913, 329)
Screenshot: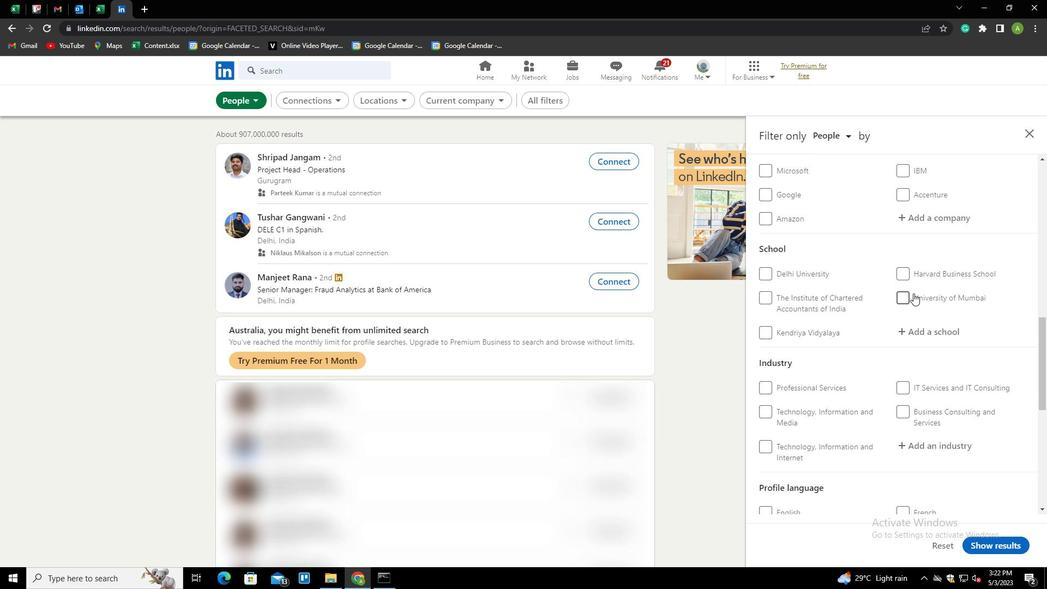 
Action: Mouse pressed left at (913, 329)
Screenshot: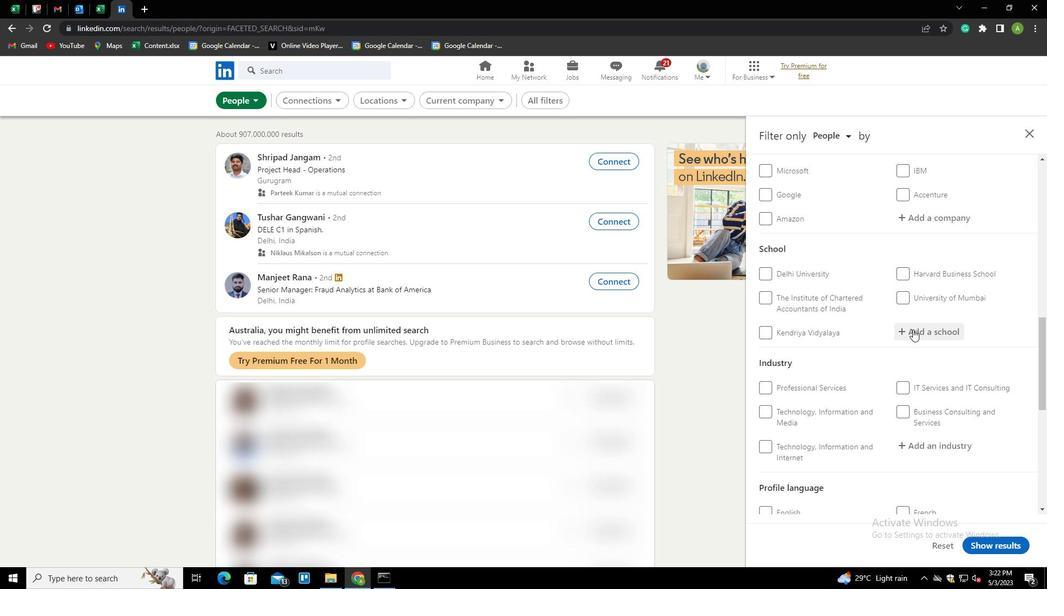 
Action: Mouse moved to (922, 331)
Screenshot: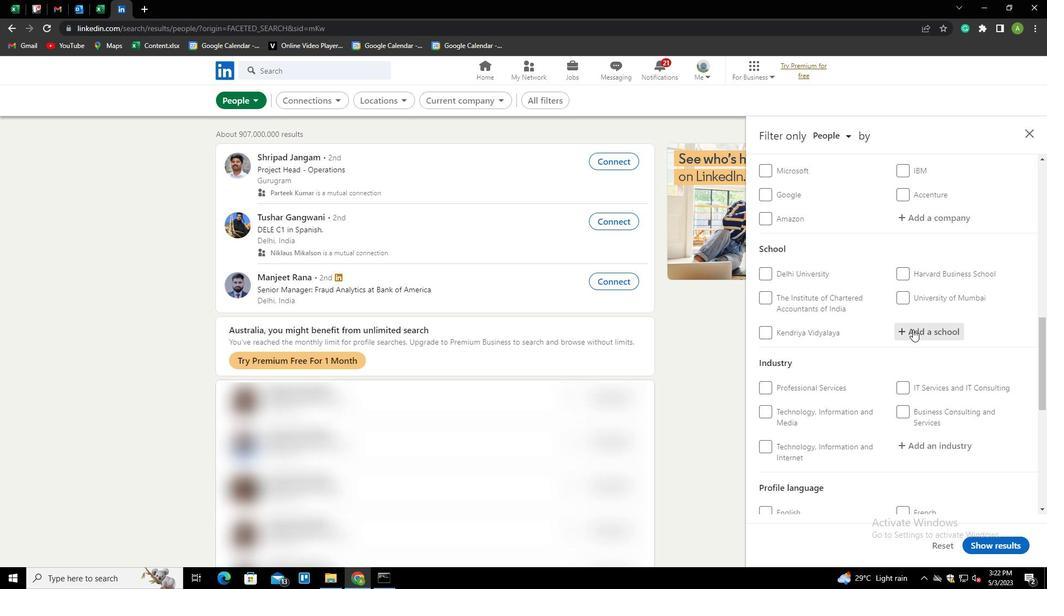 
Action: Mouse pressed left at (922, 331)
Screenshot: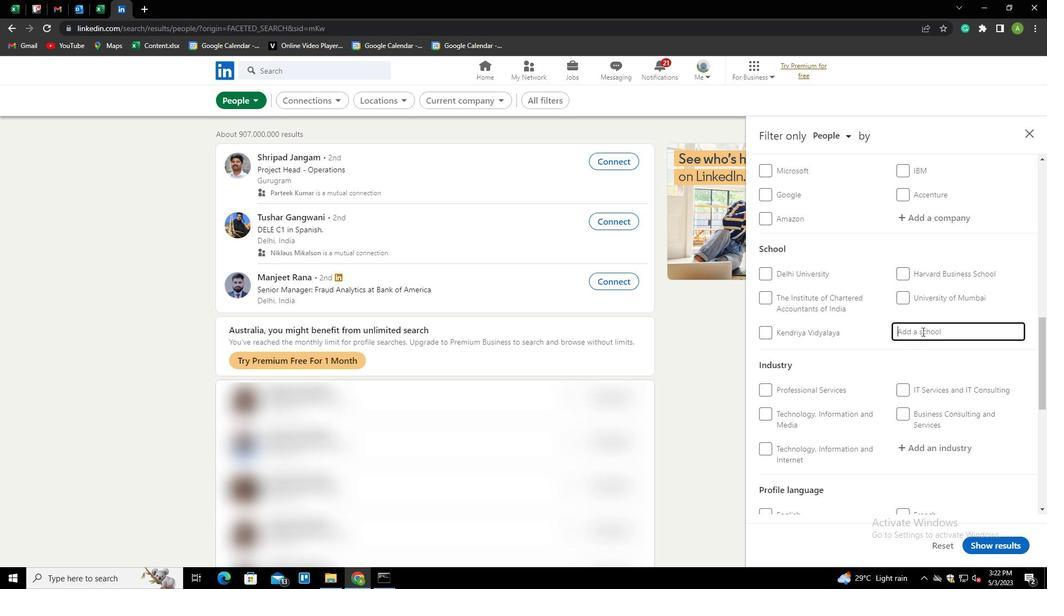 
Action: Key pressed <Key.shift><Key.shift><Key.shift><Key.shift><Key.shift><Key.shift><Key.shift>INSTITUTE<Key.space>OF<Key.space><Key.shift>ENGINEERING<Key.space><Key.shift>&<Key.space><Key.shift>MANA<Key.down><Key.down><Key.down><Key.enter>
Screenshot: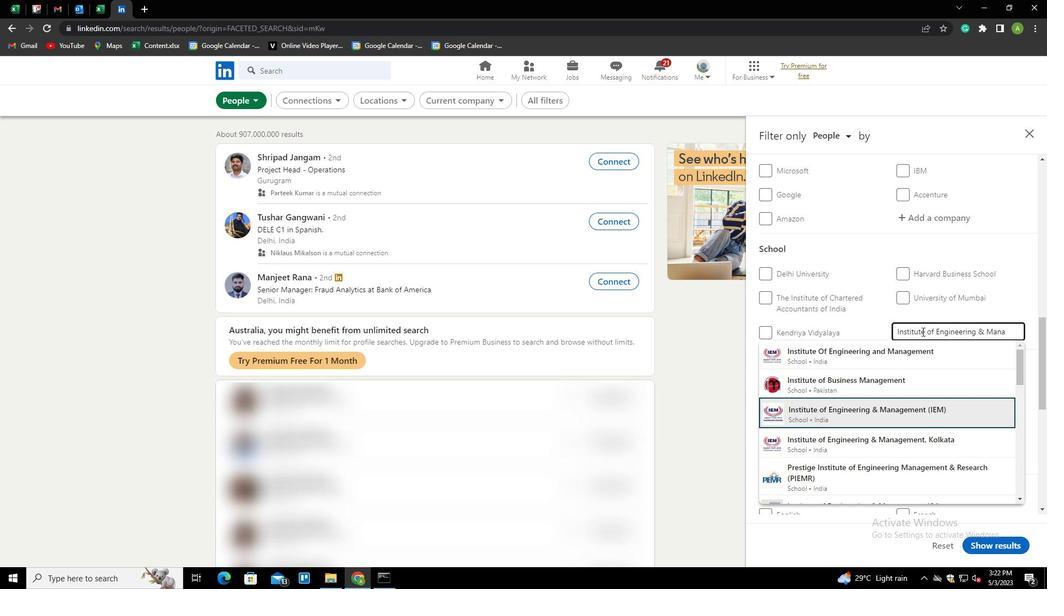 
Action: Mouse scrolled (922, 331) with delta (0, 0)
Screenshot: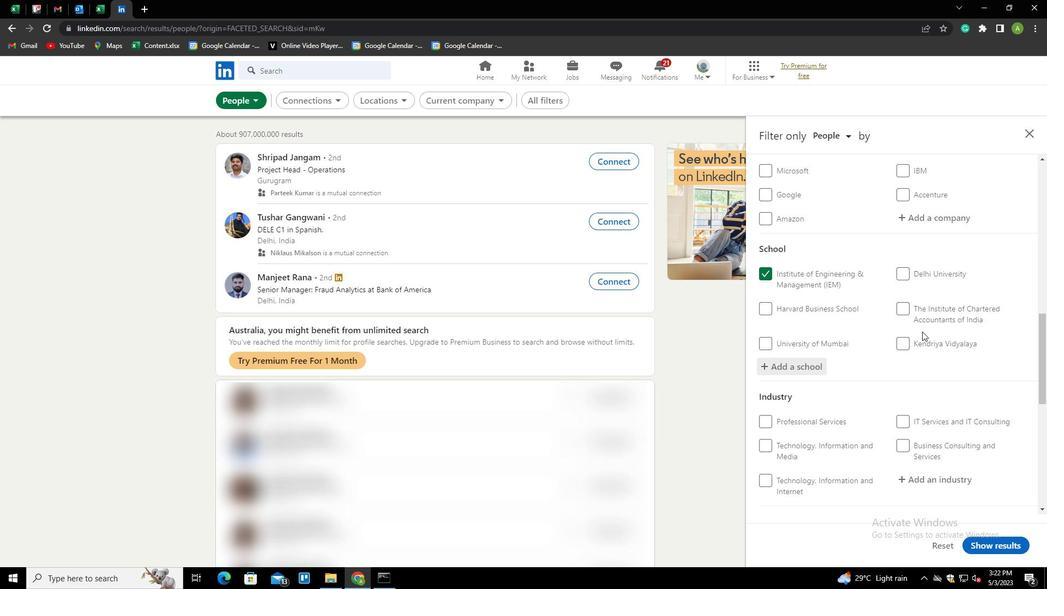 
Action: Mouse scrolled (922, 331) with delta (0, 0)
Screenshot: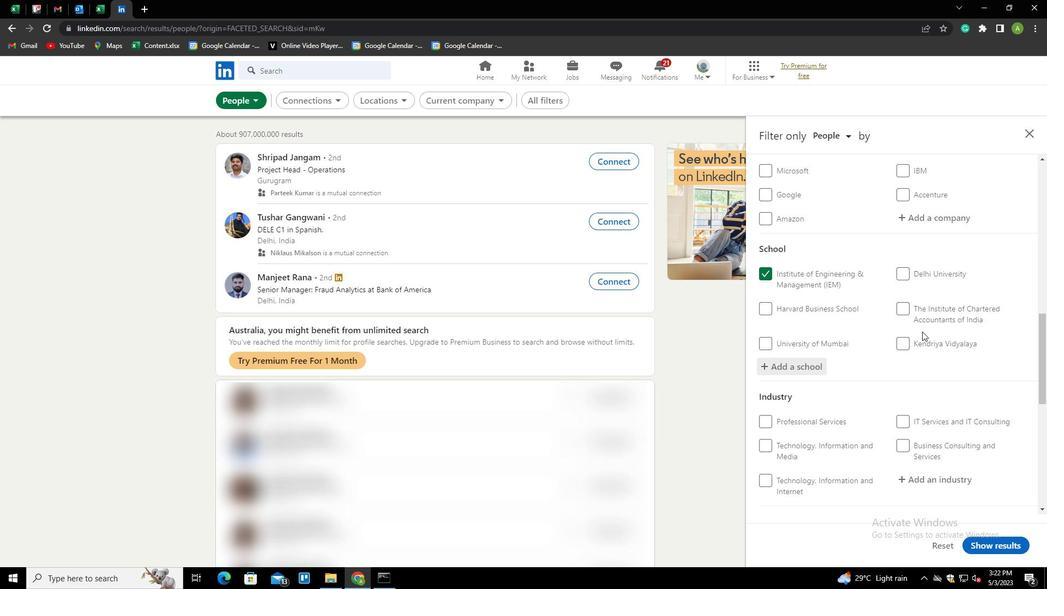 
Action: Mouse scrolled (922, 331) with delta (0, 0)
Screenshot: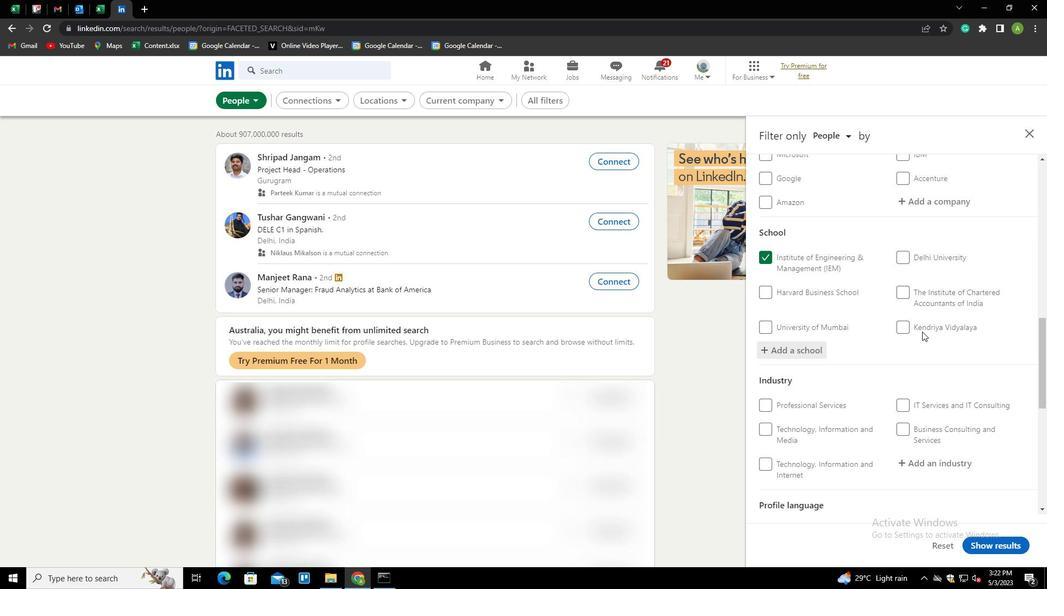 
Action: Mouse scrolled (922, 331) with delta (0, 0)
Screenshot: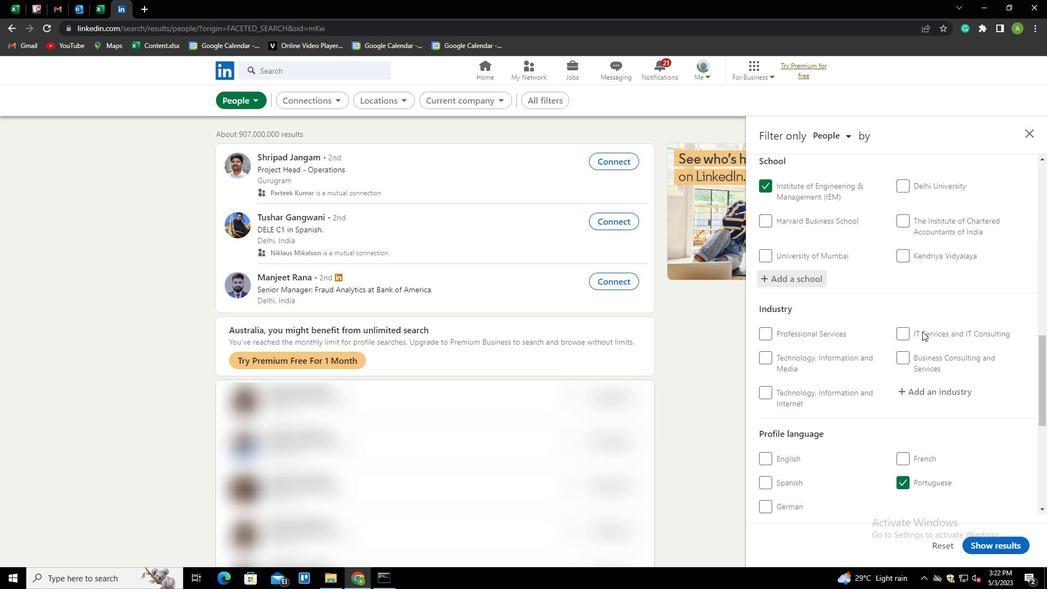 
Action: Mouse moved to (920, 260)
Screenshot: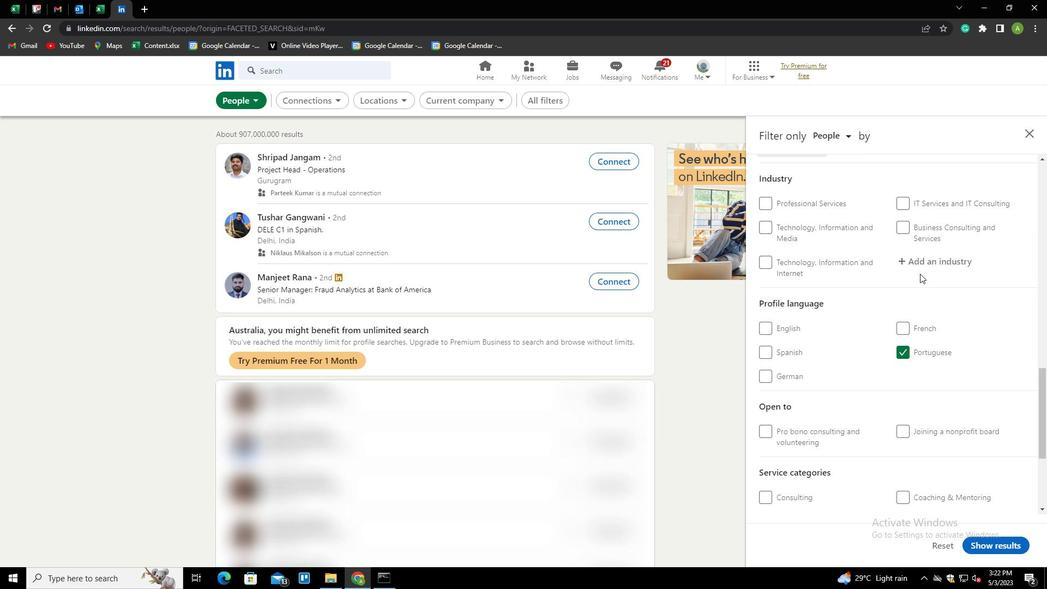 
Action: Mouse pressed left at (920, 260)
Screenshot: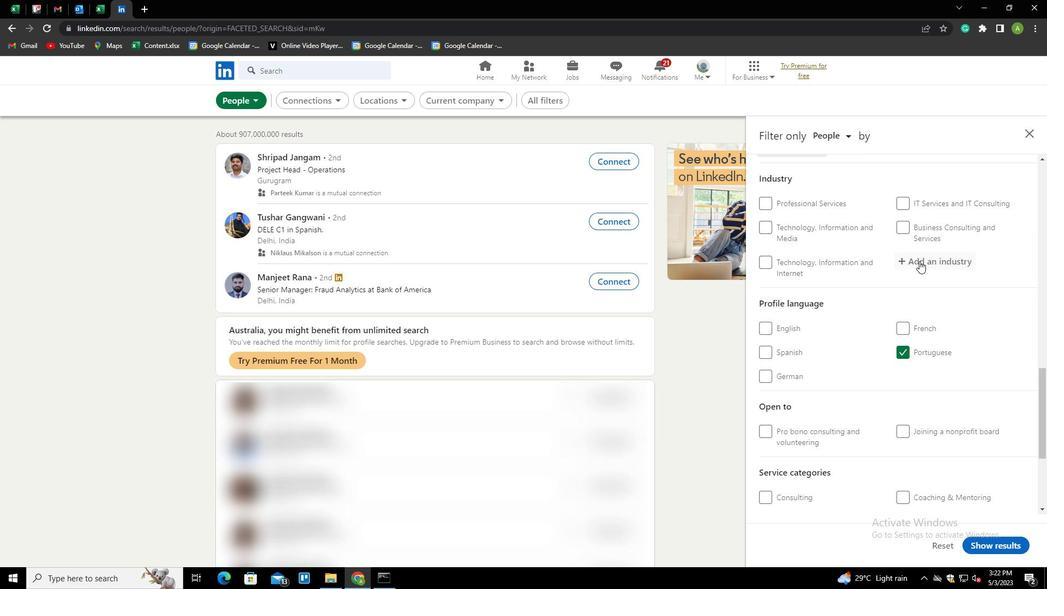 
Action: Key pressed <Key.shift>
Screenshot: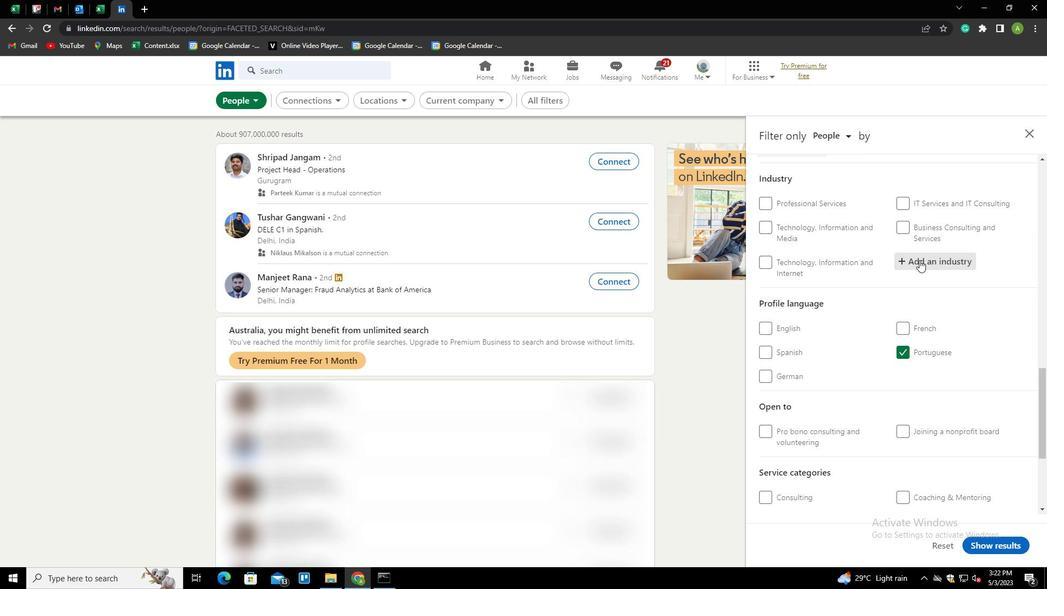 
Action: Mouse moved to (920, 260)
Screenshot: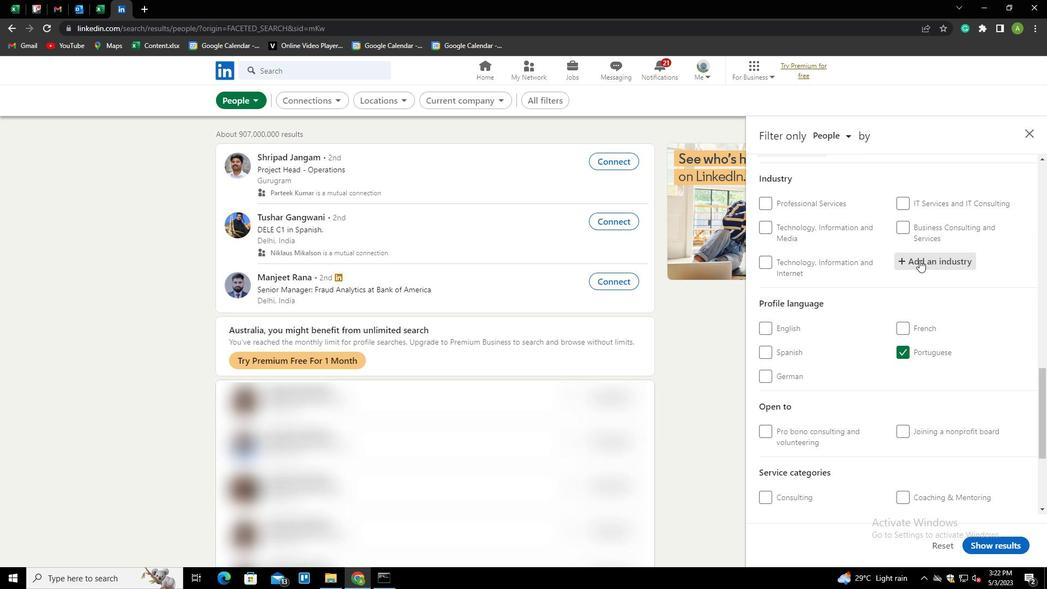 
Action: Key pressed RETAIL<Key.down><Key.down><Key.down><Key.down><Key.down><Key.down><Key.enter>
Screenshot: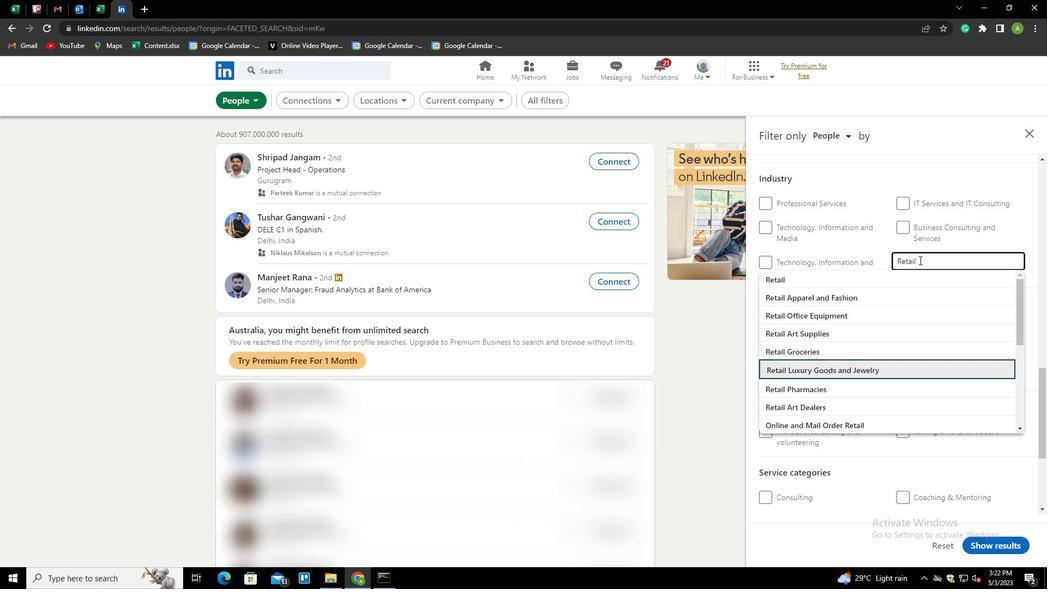 
Action: Mouse scrolled (920, 259) with delta (0, 0)
Screenshot: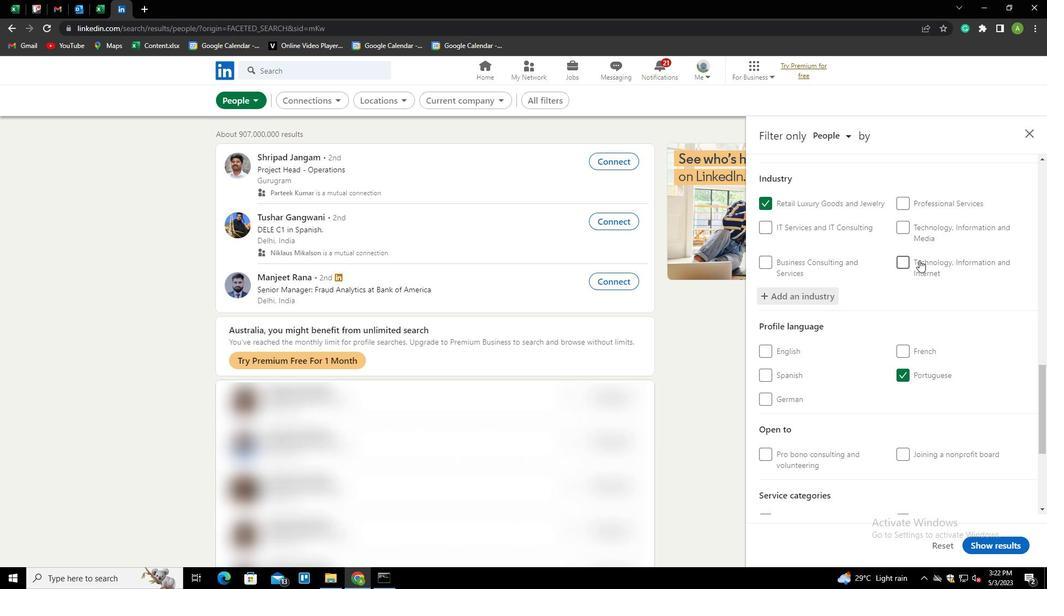 
Action: Mouse scrolled (920, 259) with delta (0, 0)
Screenshot: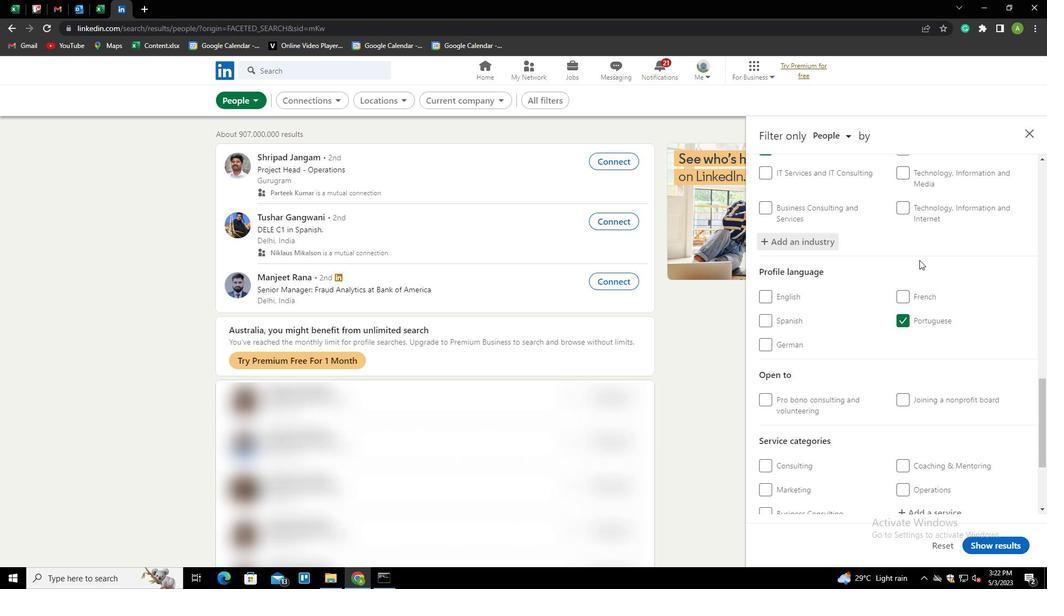 
Action: Mouse scrolled (920, 259) with delta (0, 0)
Screenshot: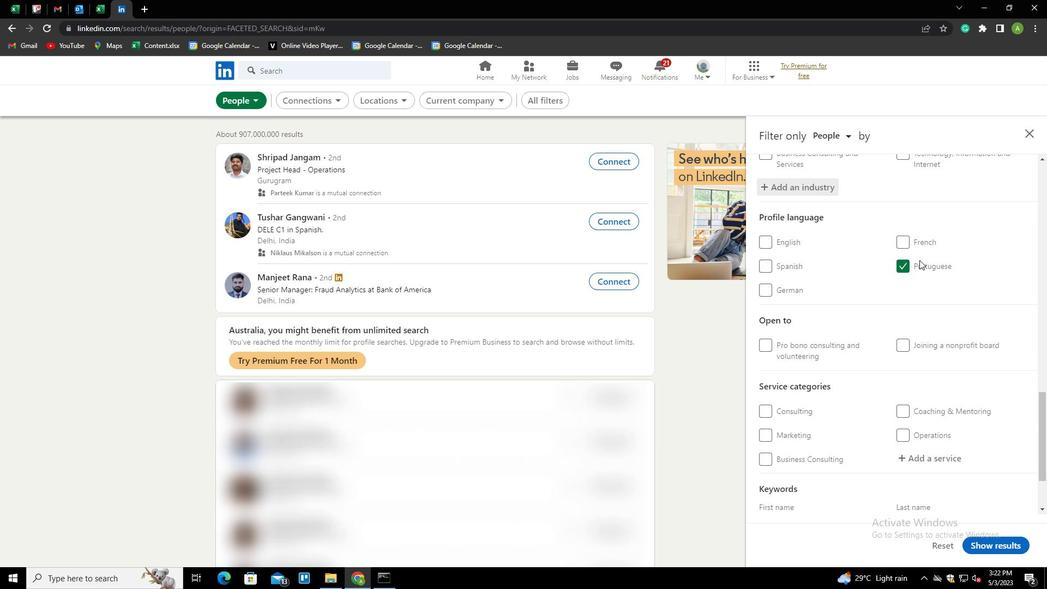 
Action: Mouse scrolled (920, 259) with delta (0, 0)
Screenshot: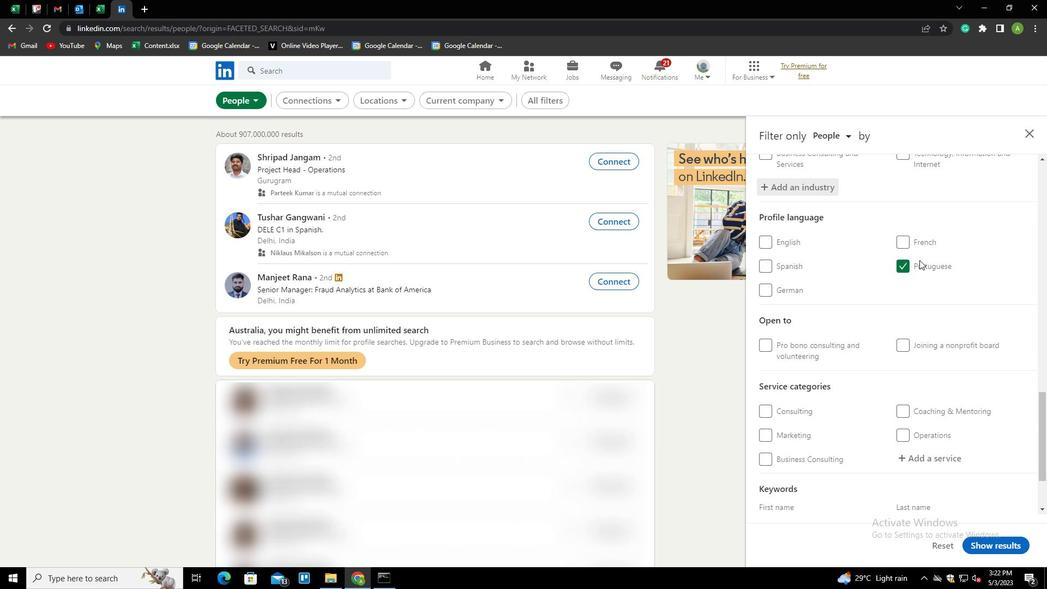 
Action: Mouse scrolled (920, 259) with delta (0, 0)
Screenshot: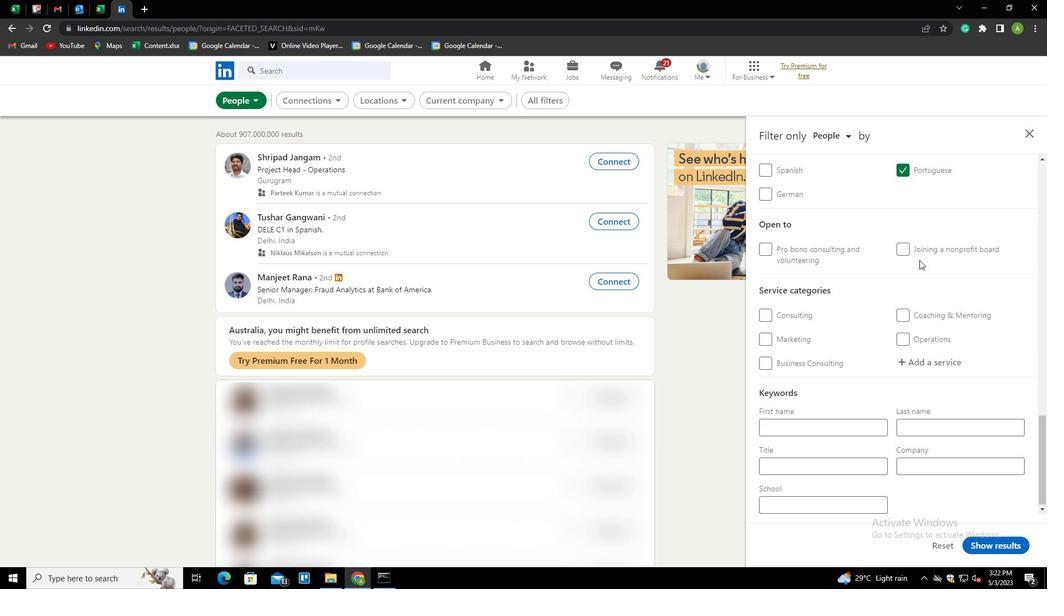 
Action: Mouse moved to (913, 359)
Screenshot: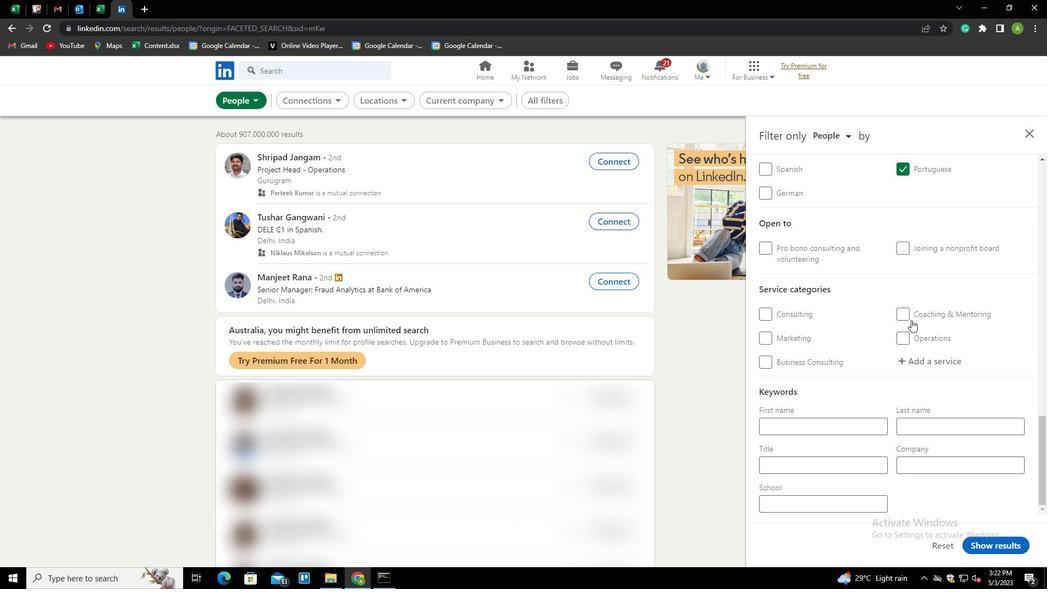 
Action: Mouse pressed left at (913, 359)
Screenshot: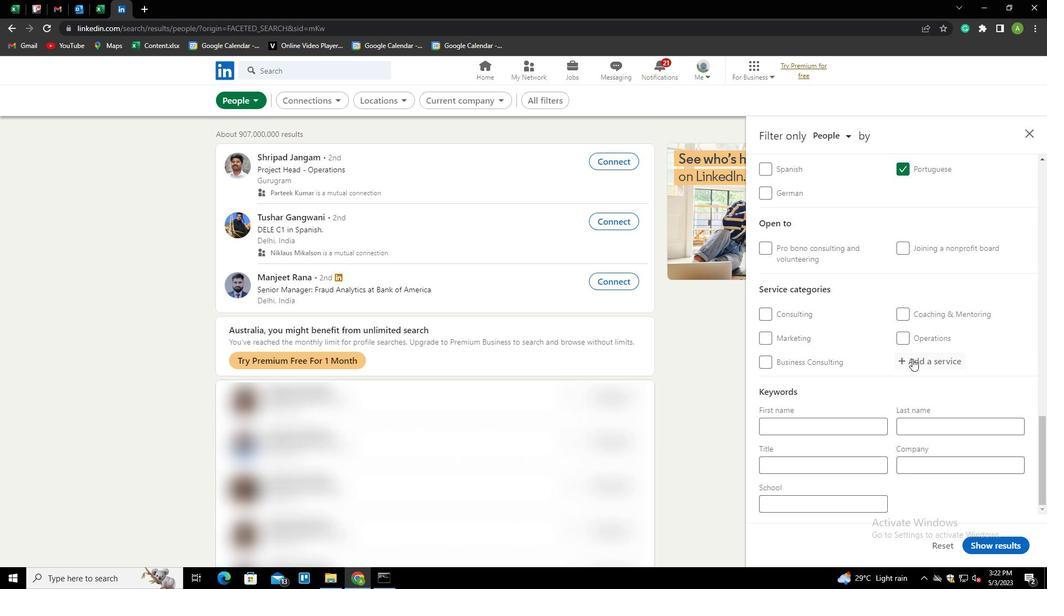 
Action: Mouse moved to (917, 359)
Screenshot: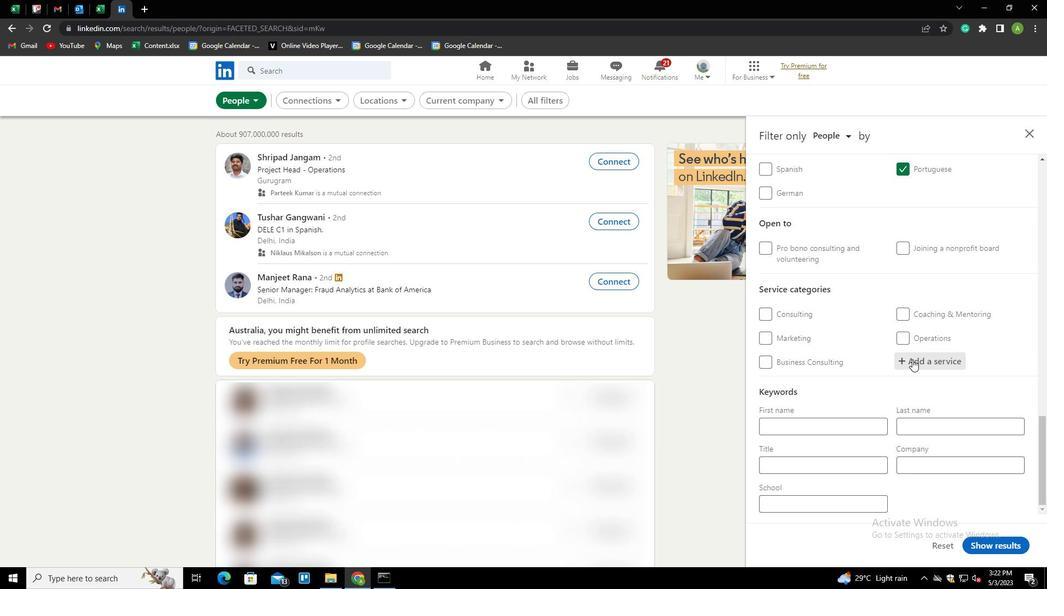 
Action: Mouse pressed left at (917, 359)
Screenshot: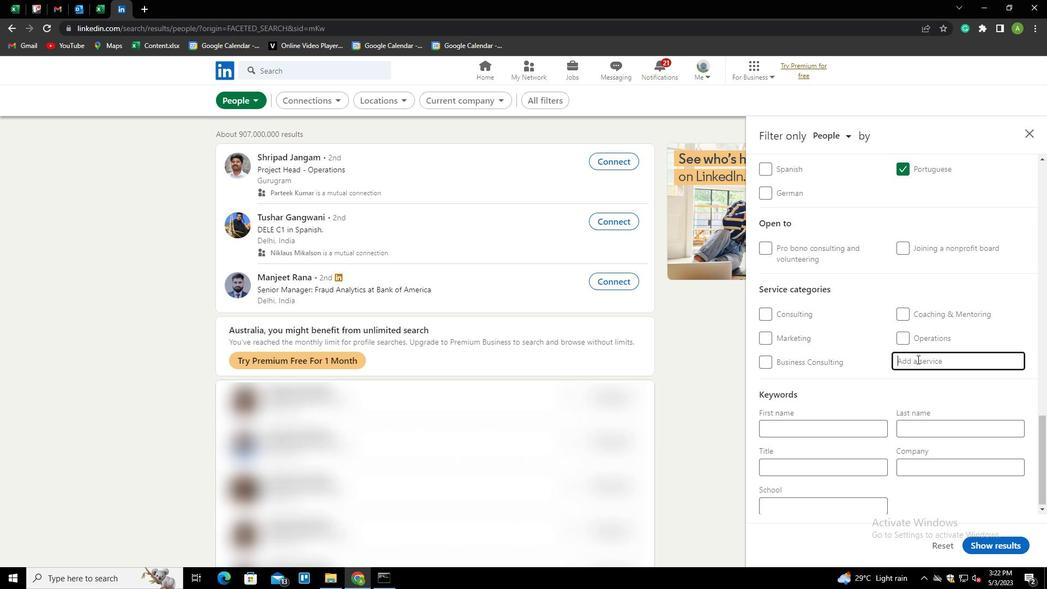 
Action: Key pressed <Key.shift>ANIMAT<Key.down>ION<Key.space><Key.backspace><Key.shift>ARCHITECTURE
Screenshot: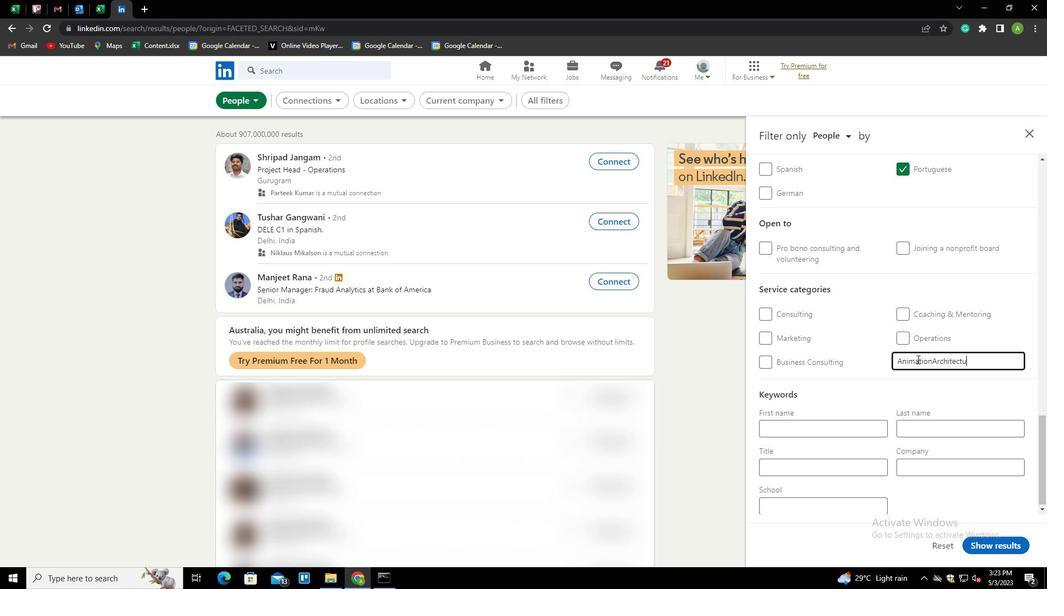 
Action: Mouse moved to (852, 466)
Screenshot: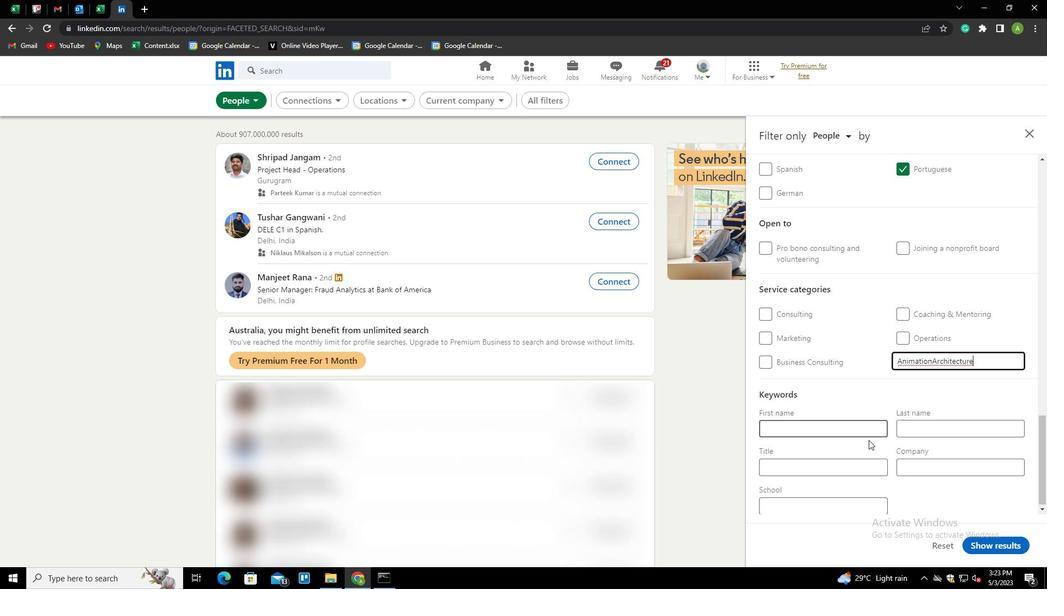 
Action: Mouse pressed left at (852, 466)
Screenshot: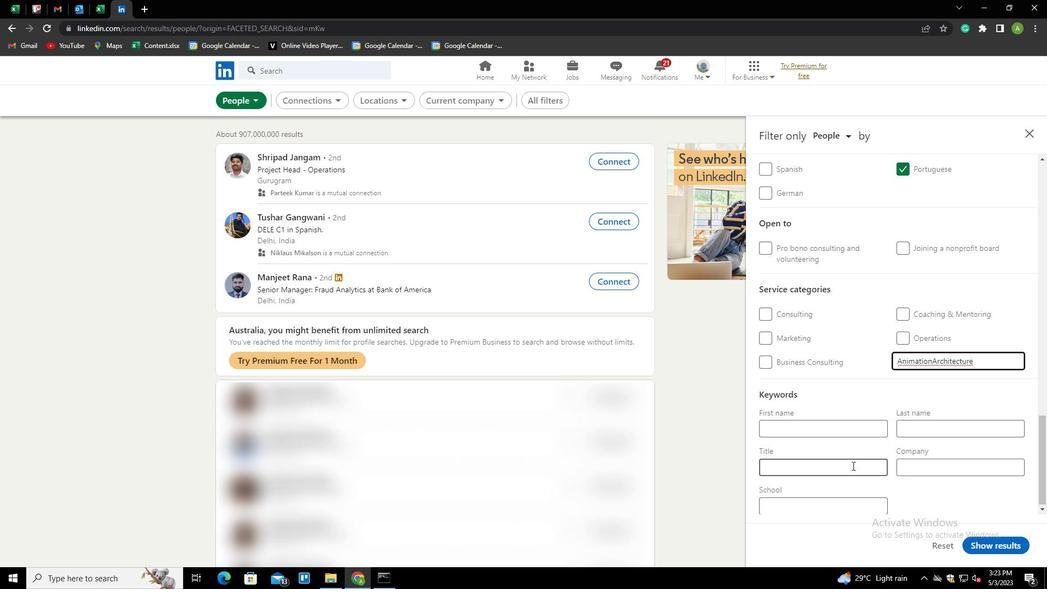 
Action: Key pressed <Key.shift>
Screenshot: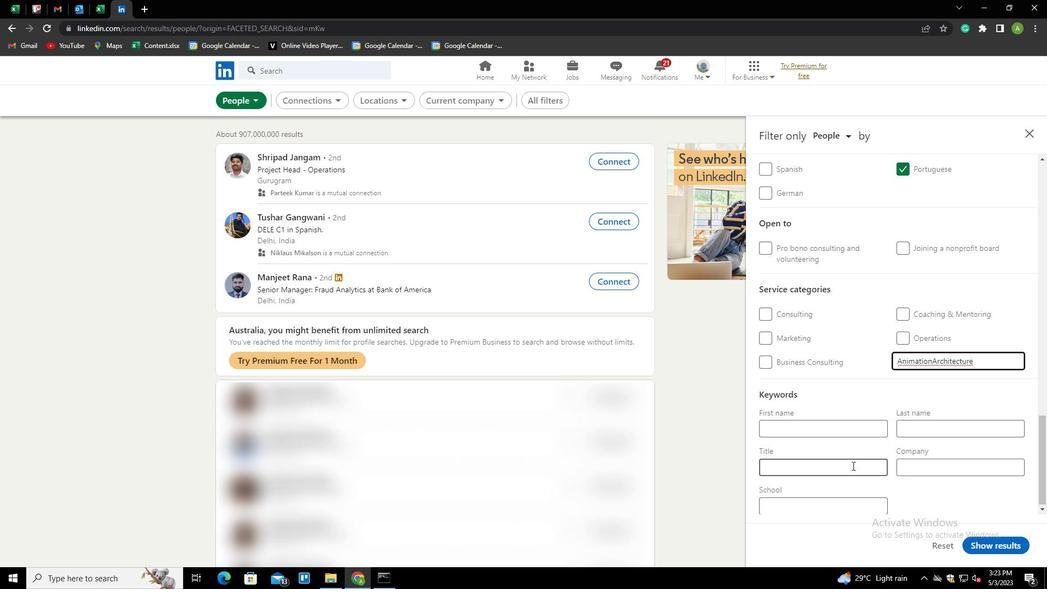 
Action: Mouse moved to (852, 466)
Screenshot: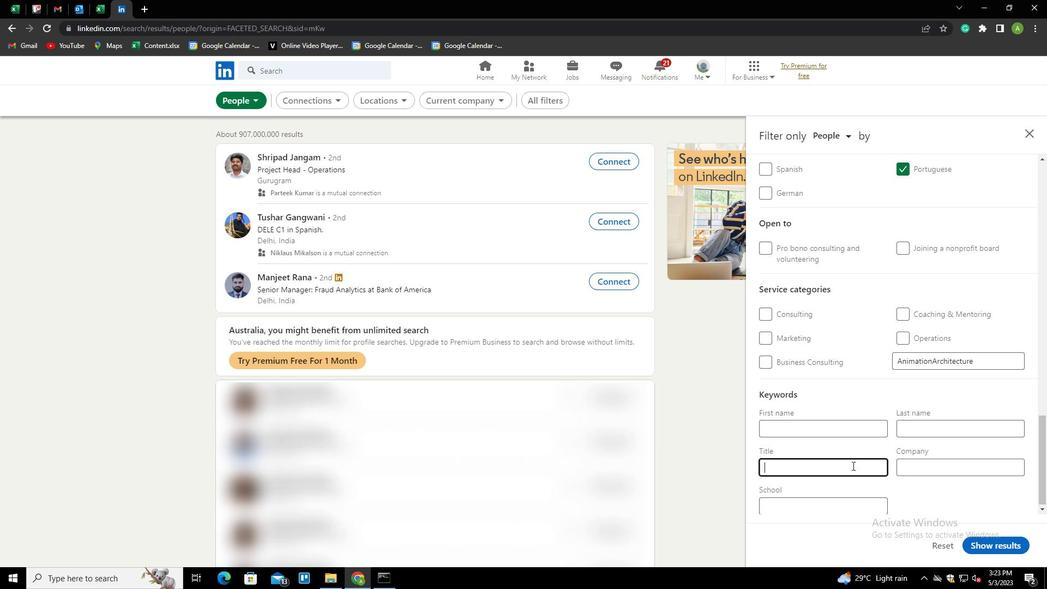 
Action: Key pressed ACCOUNT<Key.space><Key.shift>MANAGER
Screenshot: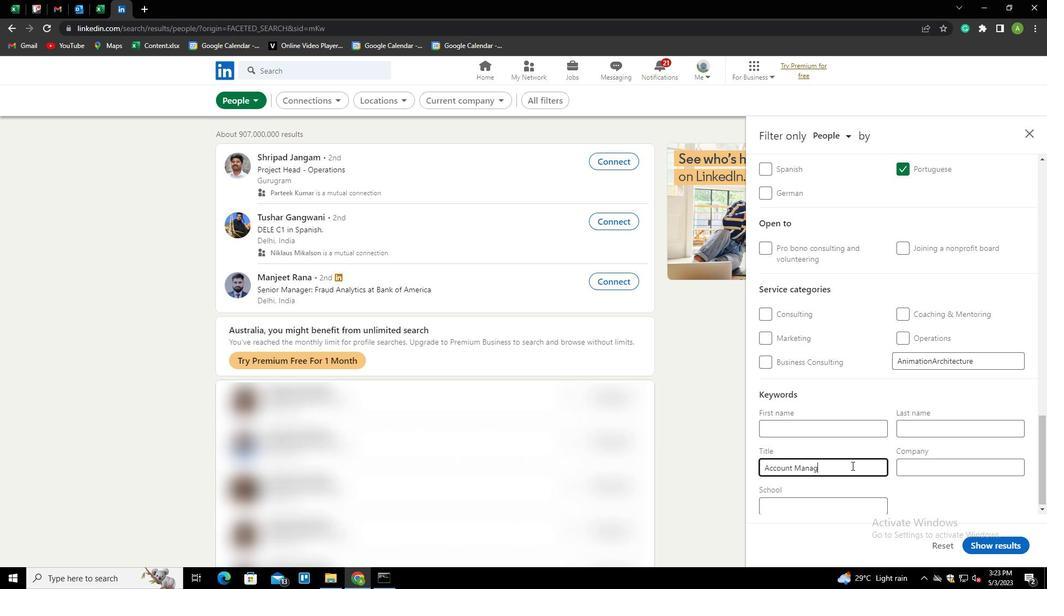 
Action: Mouse moved to (986, 547)
Screenshot: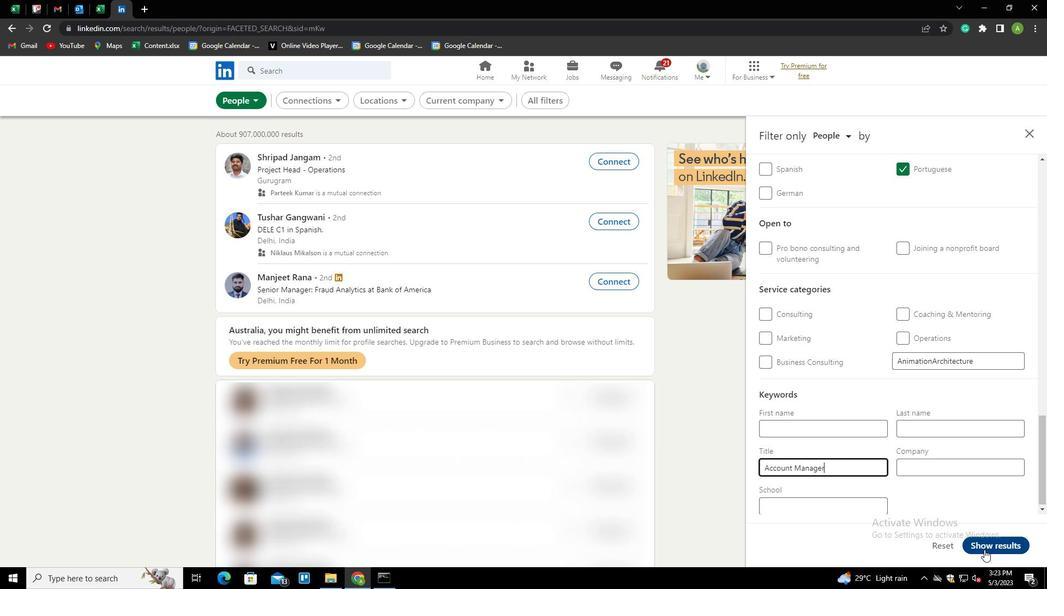 
Action: Mouse pressed left at (986, 547)
Screenshot: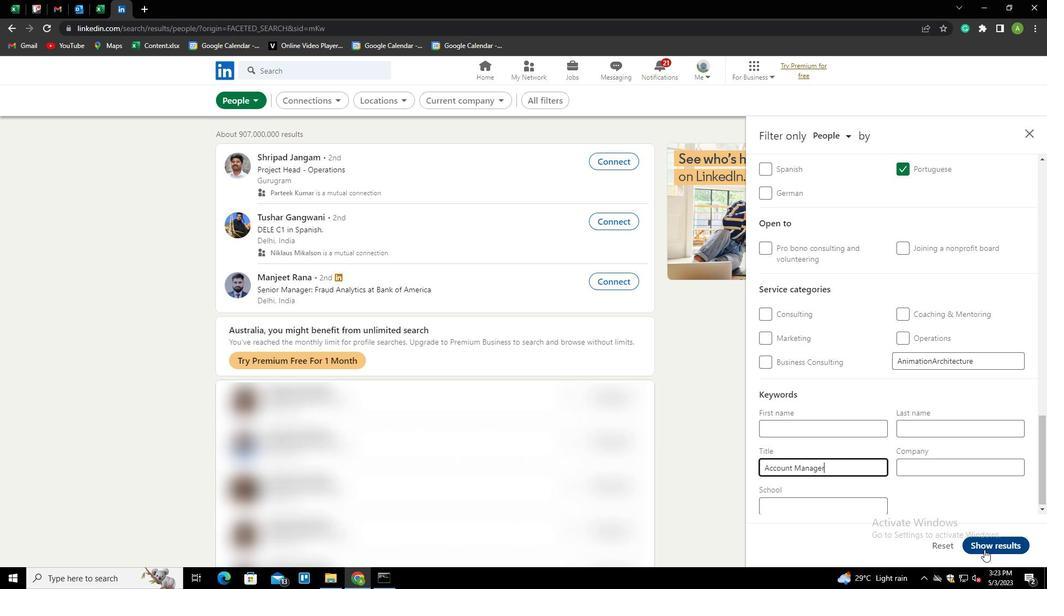 
